 Task: Find connections with filter location Bad Kissingen with filter topic #Careerwith filter profile language English with filter current company TeamViewer with filter school Amravati University with filter industry Credit Intermediation with filter service category Mortgage Lending with filter keywords title Waiter/Waitress
Action: Mouse moved to (512, 64)
Screenshot: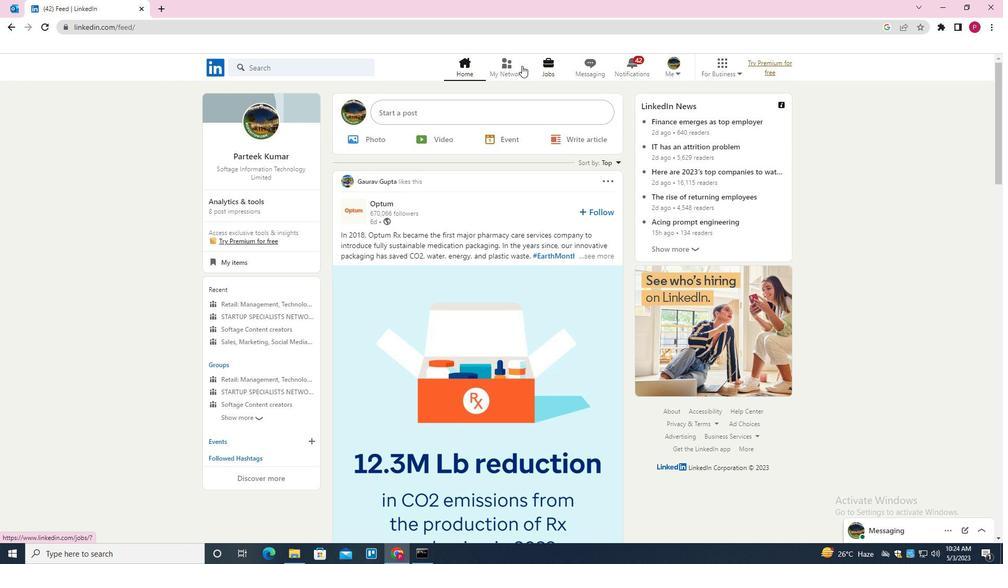 
Action: Mouse pressed left at (512, 64)
Screenshot: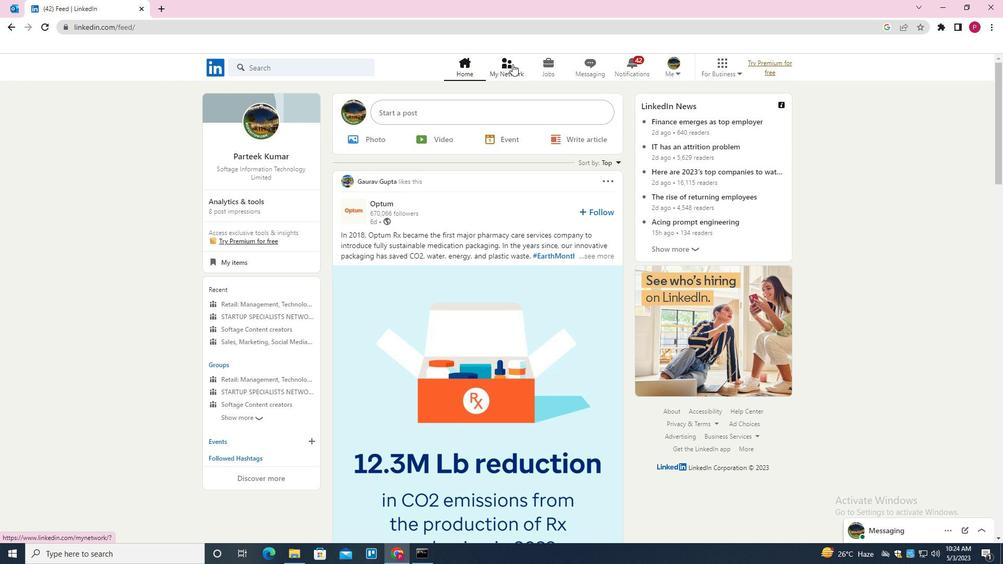 
Action: Mouse moved to (336, 131)
Screenshot: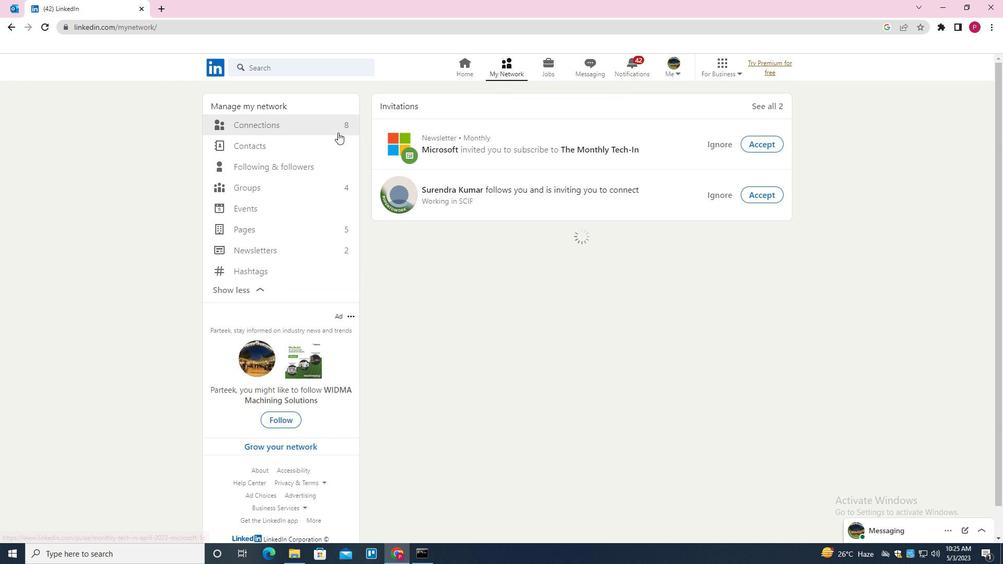 
Action: Mouse pressed left at (336, 131)
Screenshot: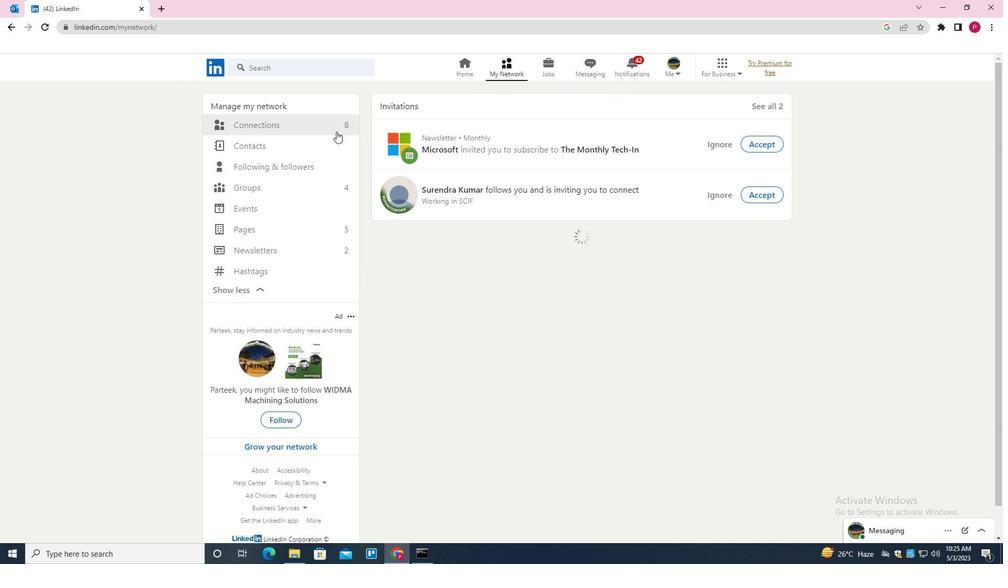 
Action: Mouse moved to (333, 121)
Screenshot: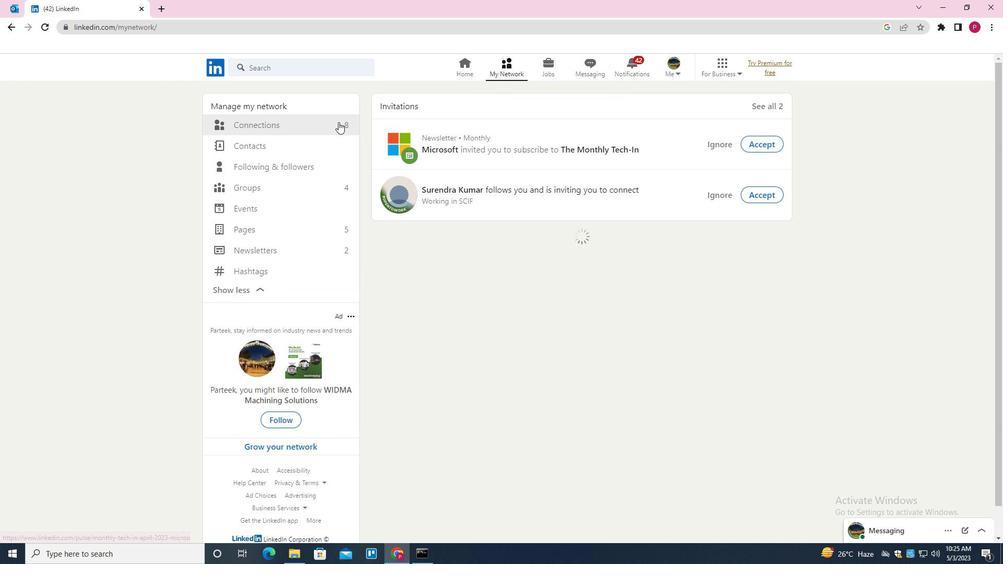 
Action: Mouse pressed left at (333, 121)
Screenshot: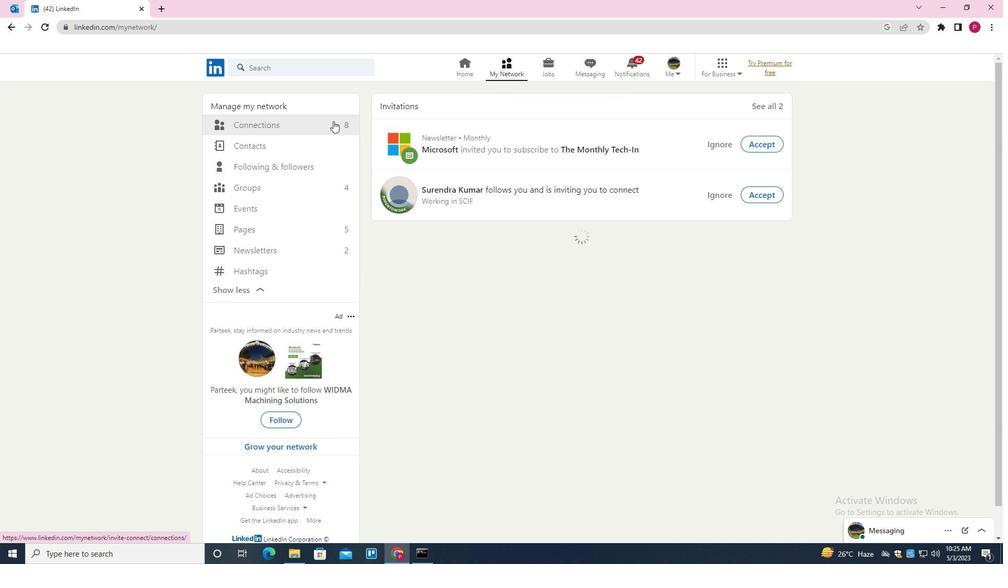 
Action: Mouse pressed left at (333, 121)
Screenshot: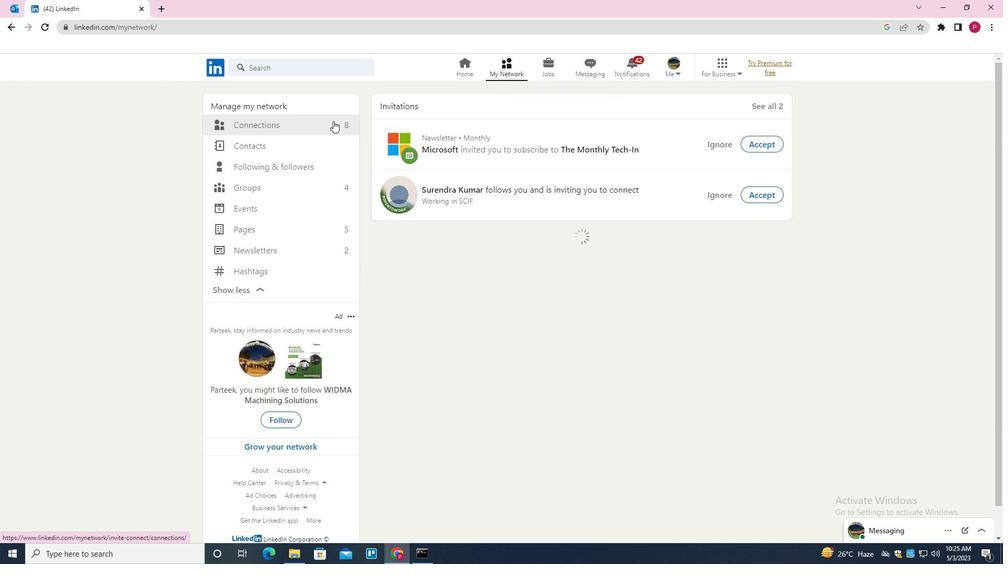 
Action: Mouse moved to (568, 127)
Screenshot: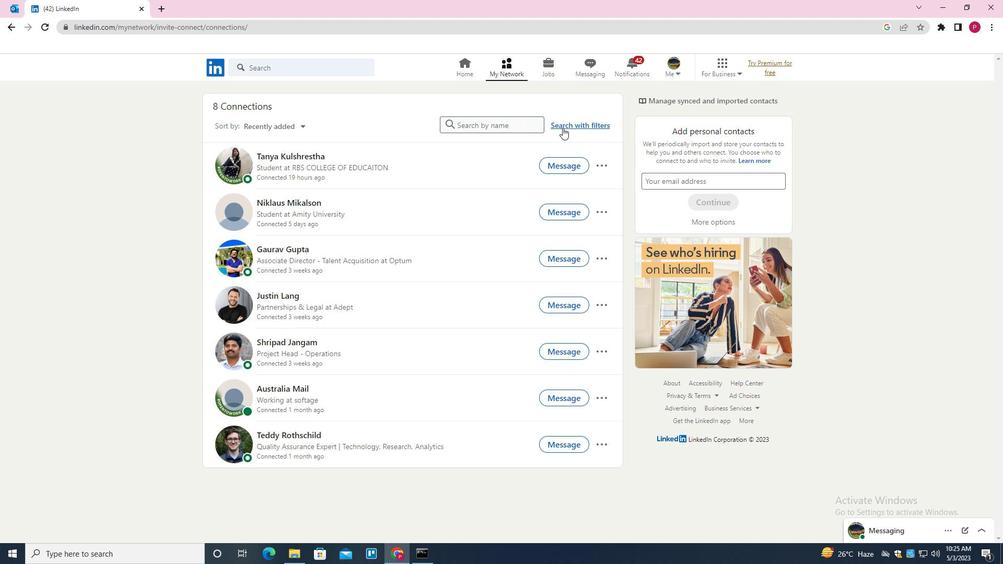 
Action: Mouse pressed left at (568, 127)
Screenshot: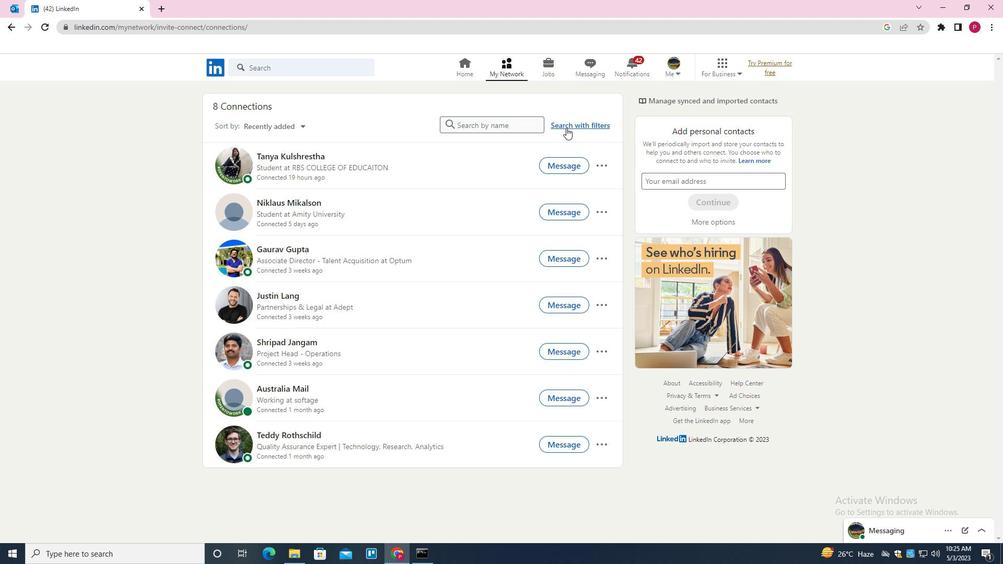 
Action: Mouse moved to (534, 98)
Screenshot: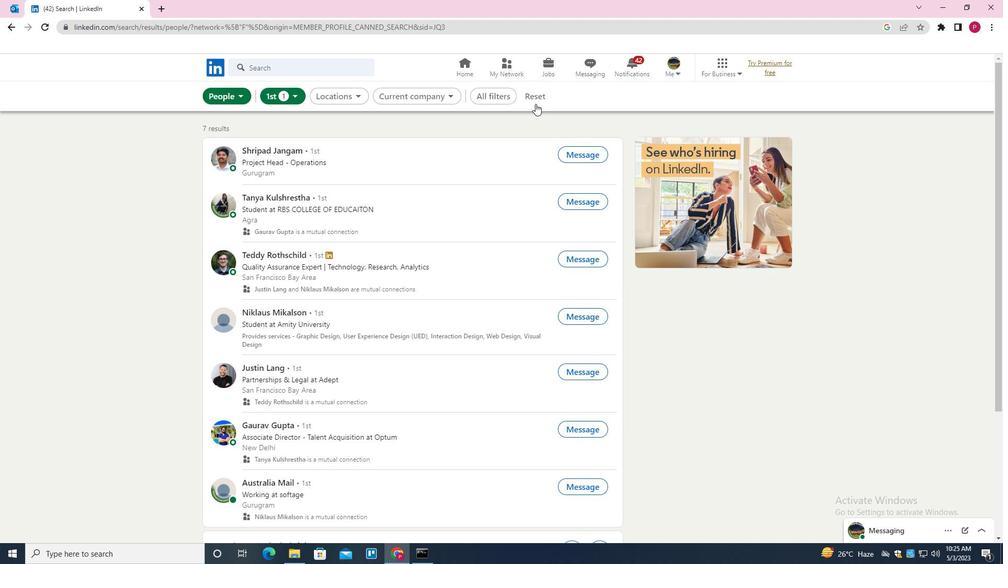 
Action: Mouse pressed left at (534, 98)
Screenshot: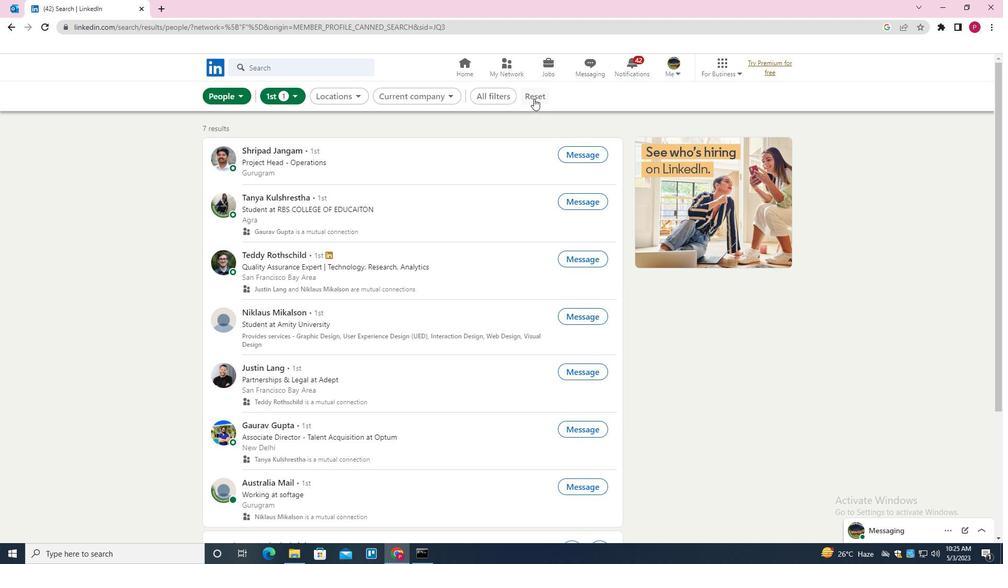 
Action: Mouse moved to (523, 96)
Screenshot: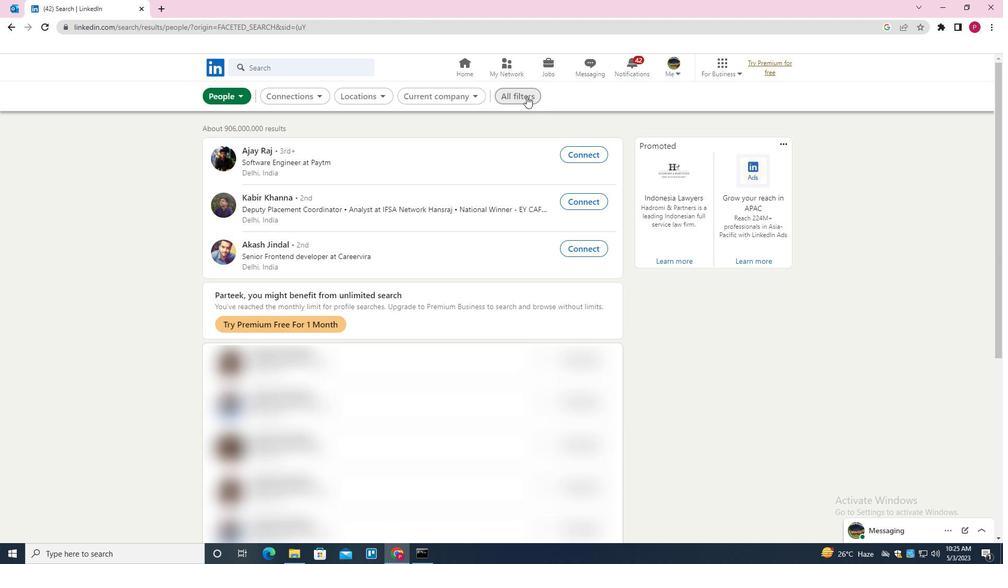 
Action: Mouse pressed left at (523, 96)
Screenshot: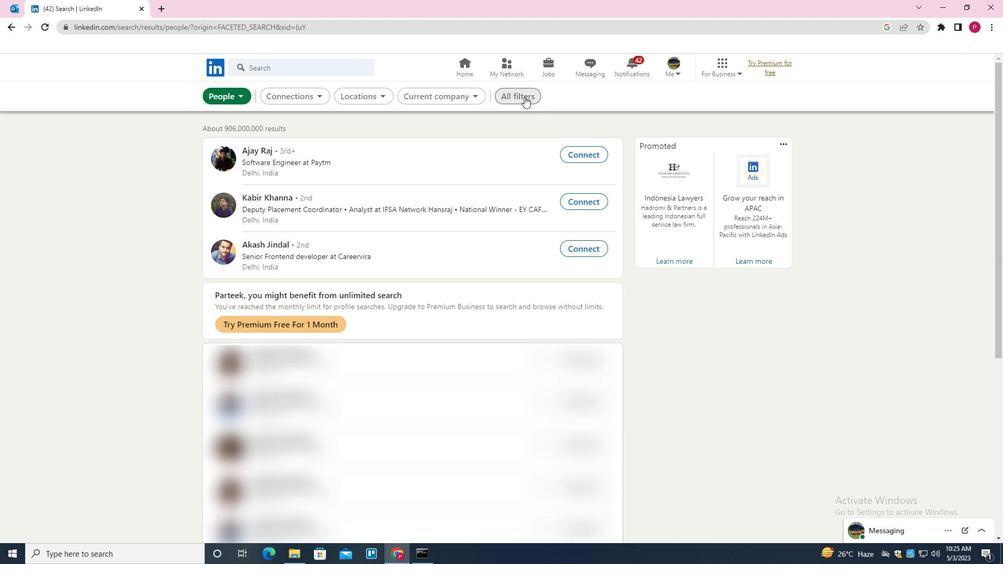 
Action: Mouse moved to (855, 256)
Screenshot: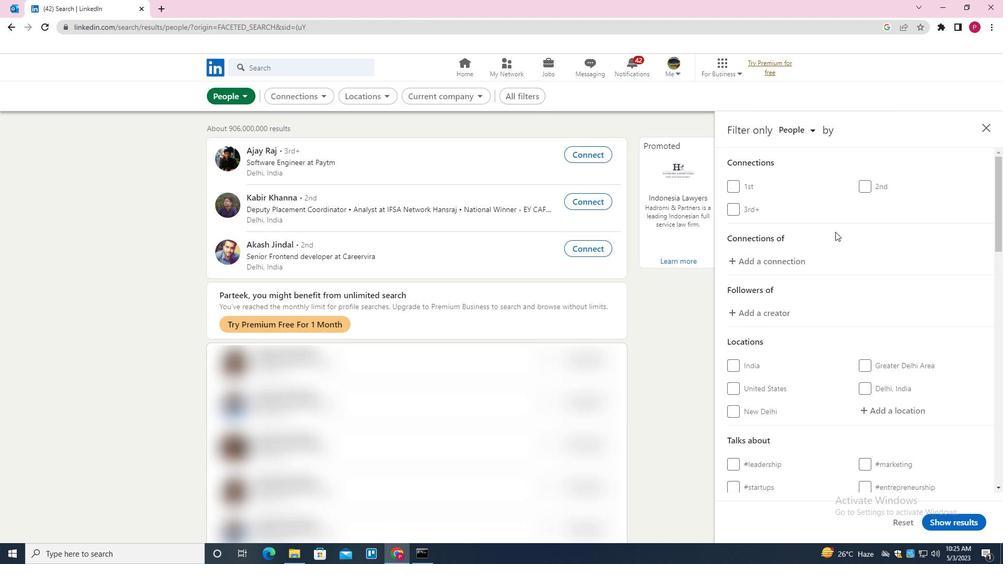 
Action: Mouse scrolled (855, 256) with delta (0, 0)
Screenshot: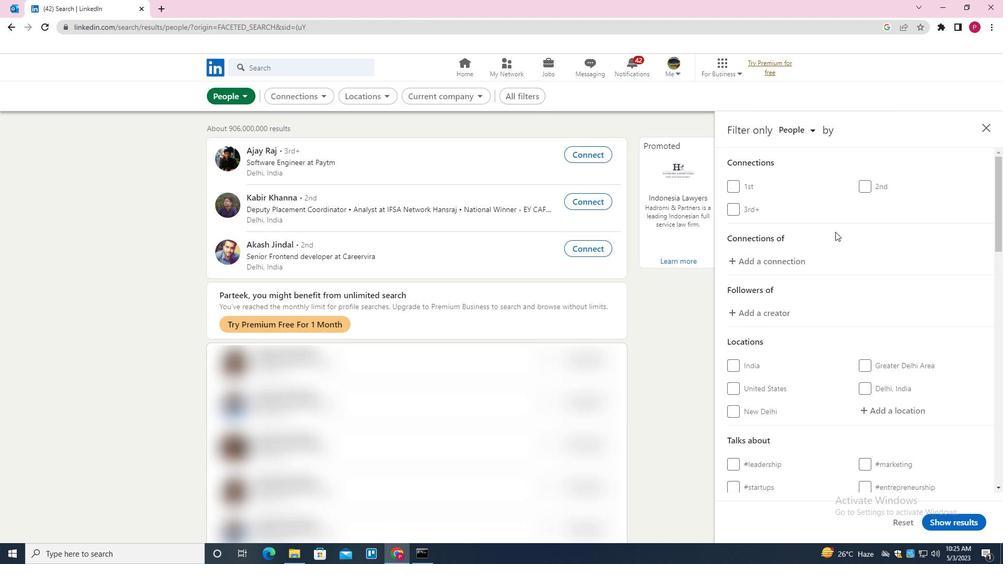 
Action: Mouse moved to (870, 268)
Screenshot: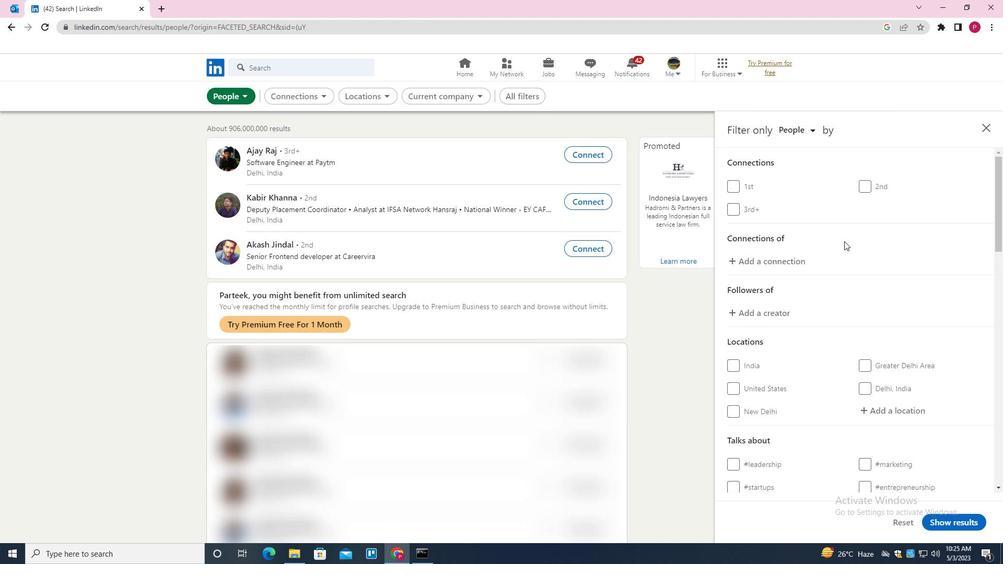 
Action: Mouse scrolled (870, 267) with delta (0, 0)
Screenshot: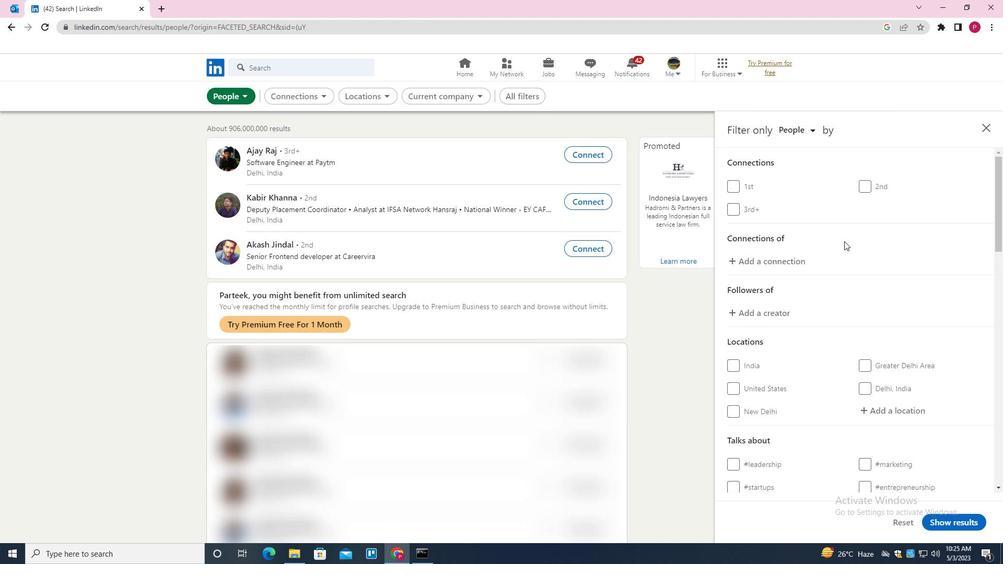 
Action: Mouse moved to (904, 304)
Screenshot: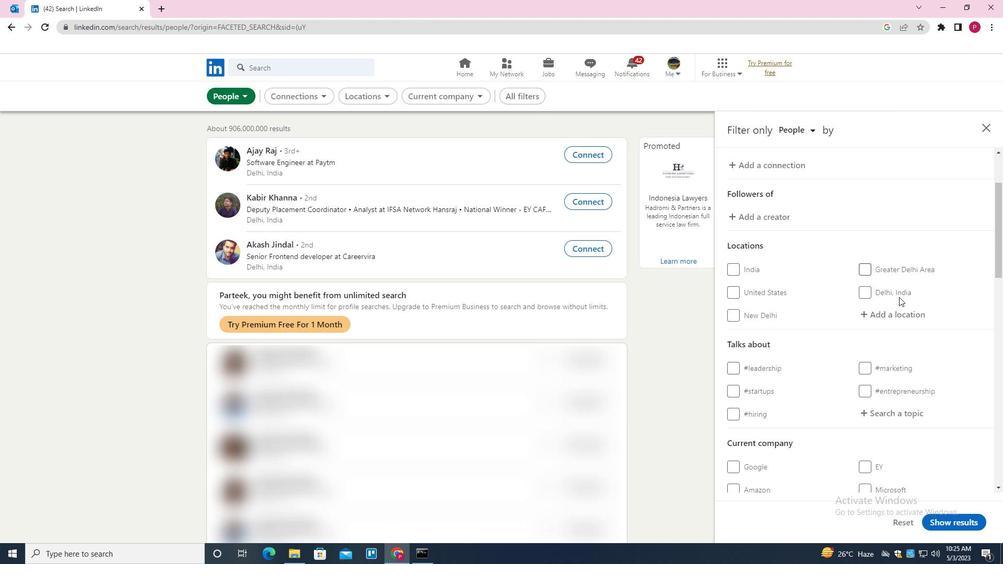 
Action: Mouse pressed left at (904, 304)
Screenshot: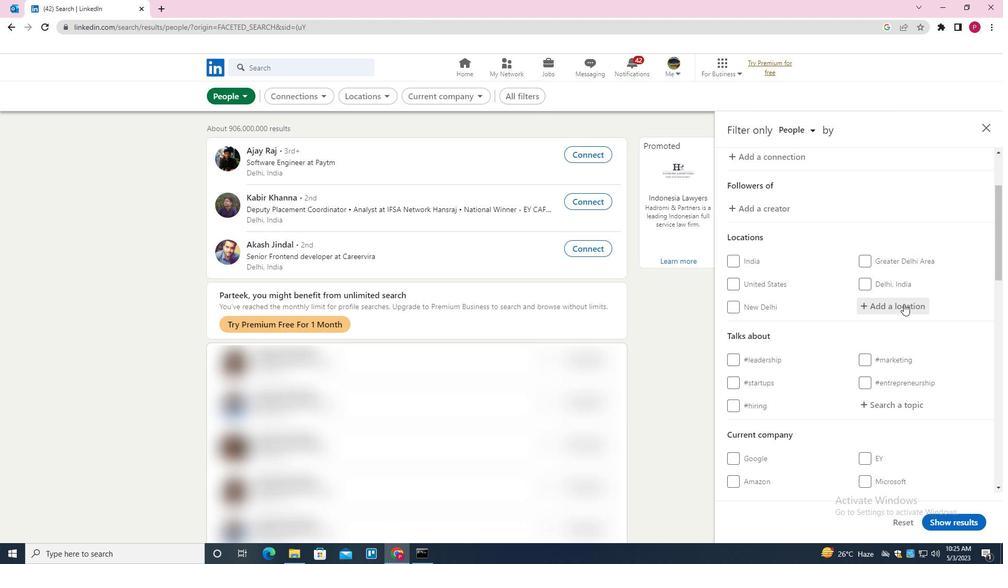 
Action: Key pressed <Key.shift>BAD<Key.space><Key.shift>KISSINGEN<Key.down><Key.enter>
Screenshot: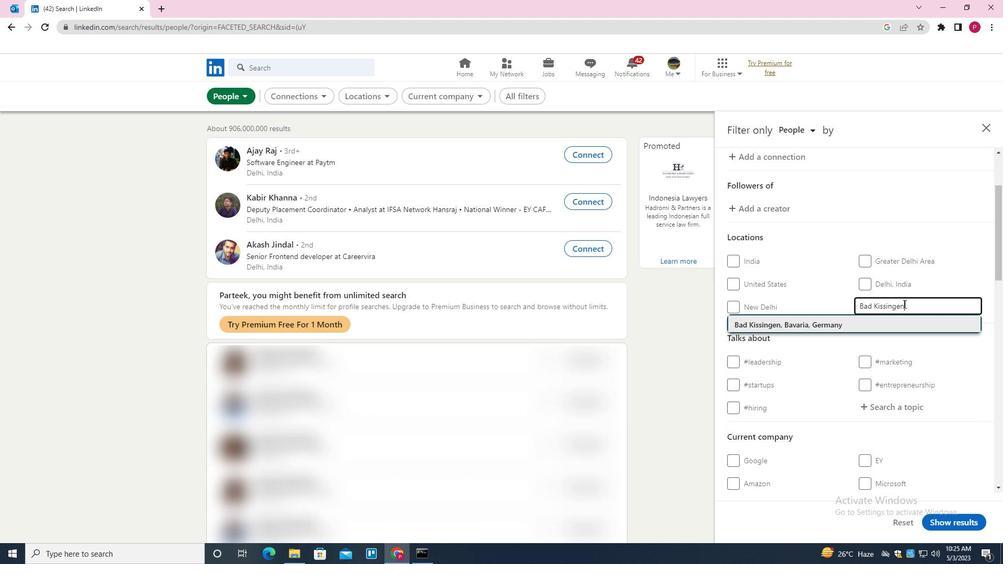
Action: Mouse moved to (901, 308)
Screenshot: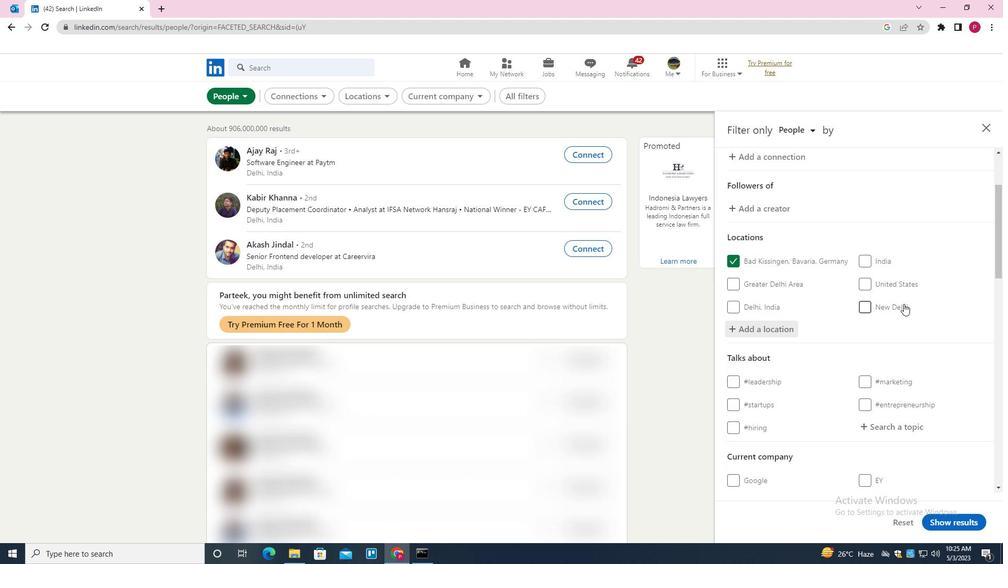 
Action: Mouse scrolled (901, 307) with delta (0, 0)
Screenshot: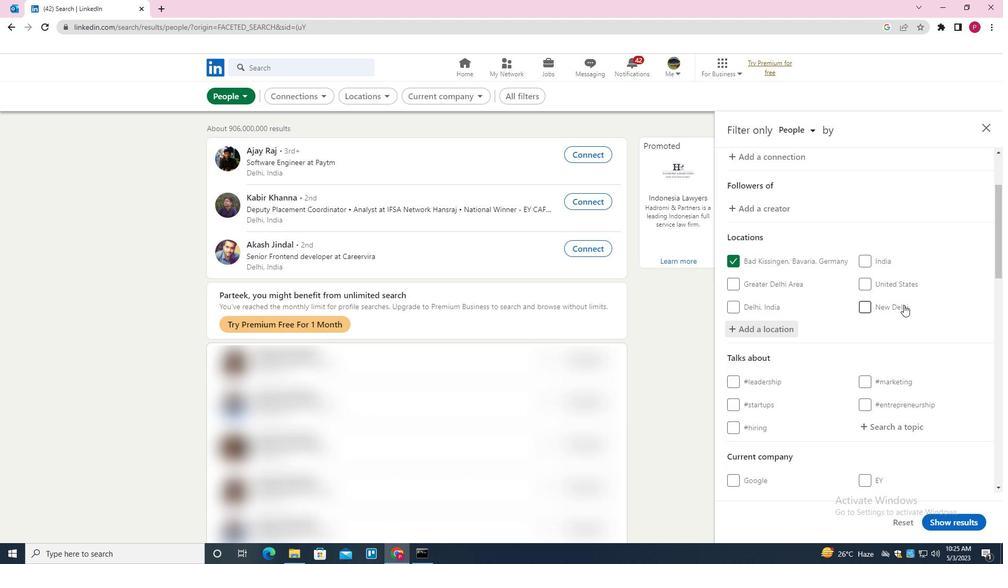 
Action: Mouse moved to (901, 308)
Screenshot: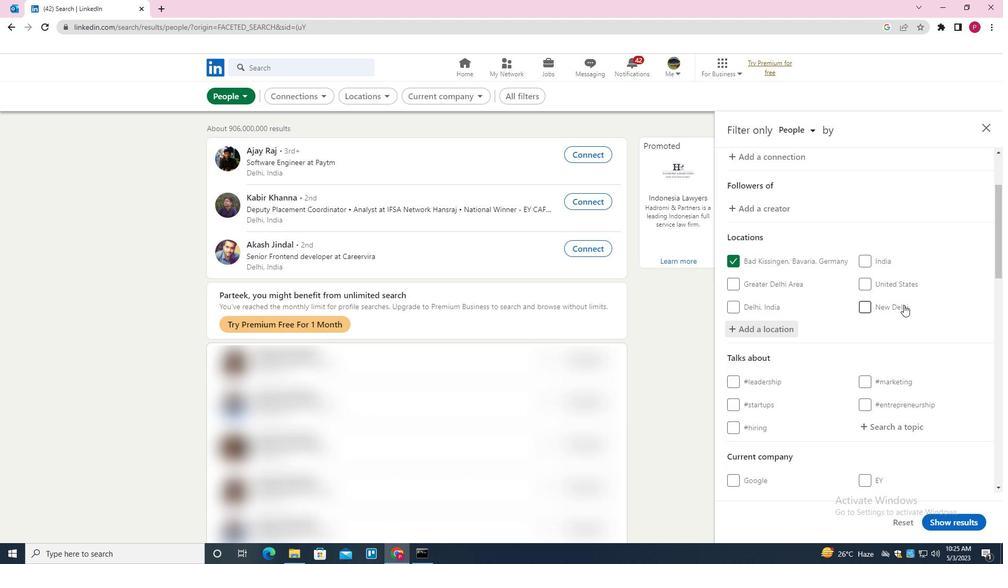 
Action: Mouse scrolled (901, 307) with delta (0, 0)
Screenshot: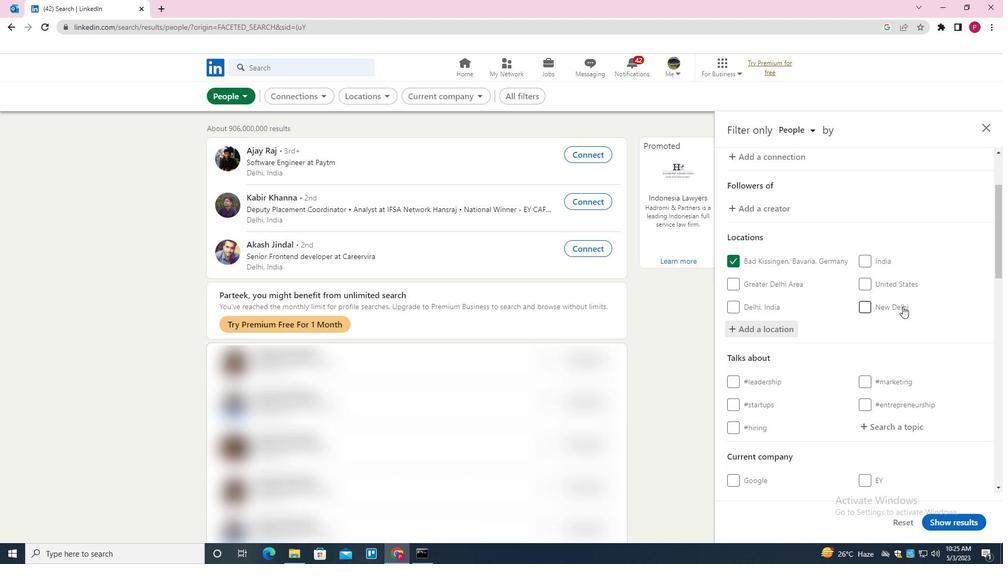 
Action: Mouse moved to (900, 313)
Screenshot: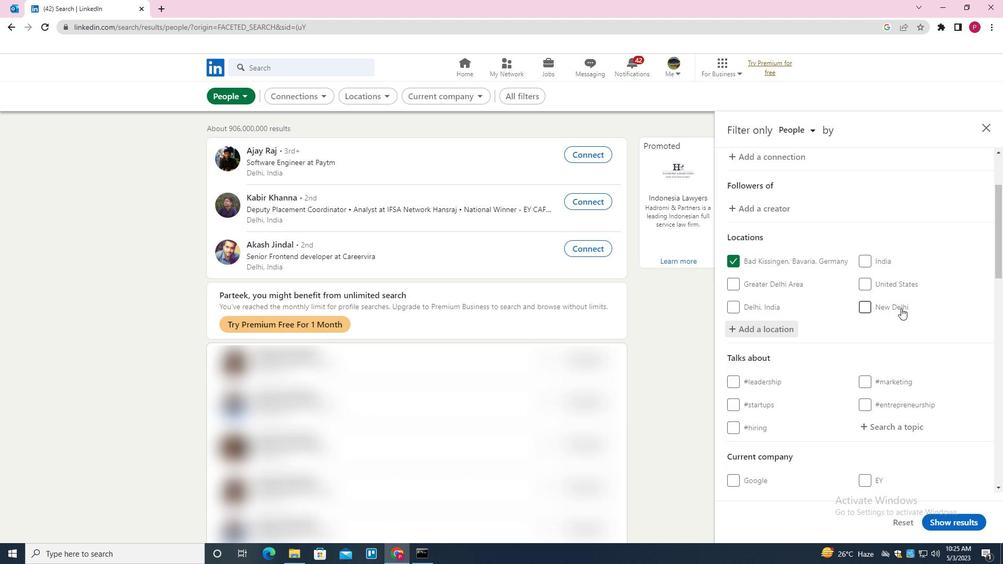 
Action: Mouse scrolled (900, 313) with delta (0, 0)
Screenshot: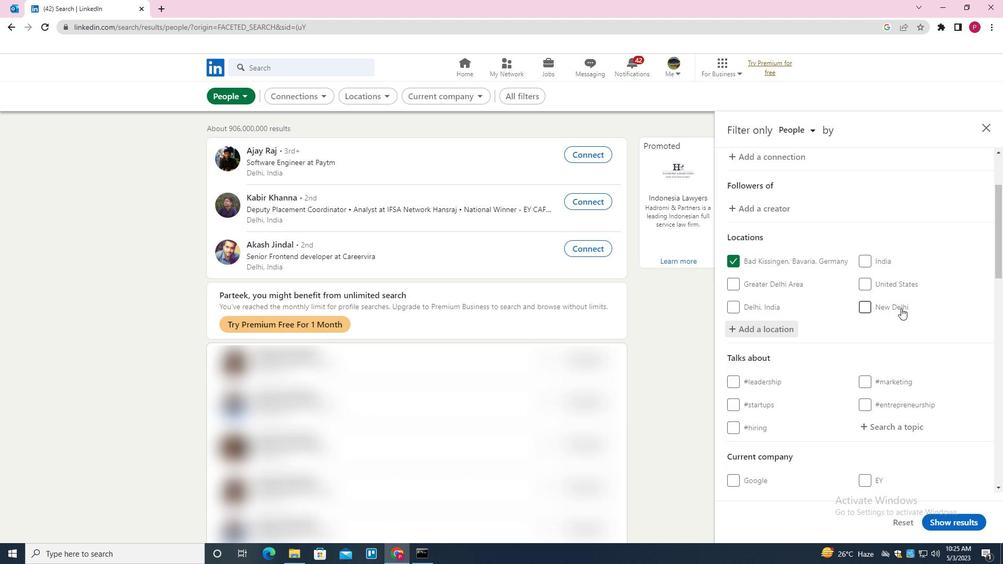 
Action: Mouse moved to (897, 270)
Screenshot: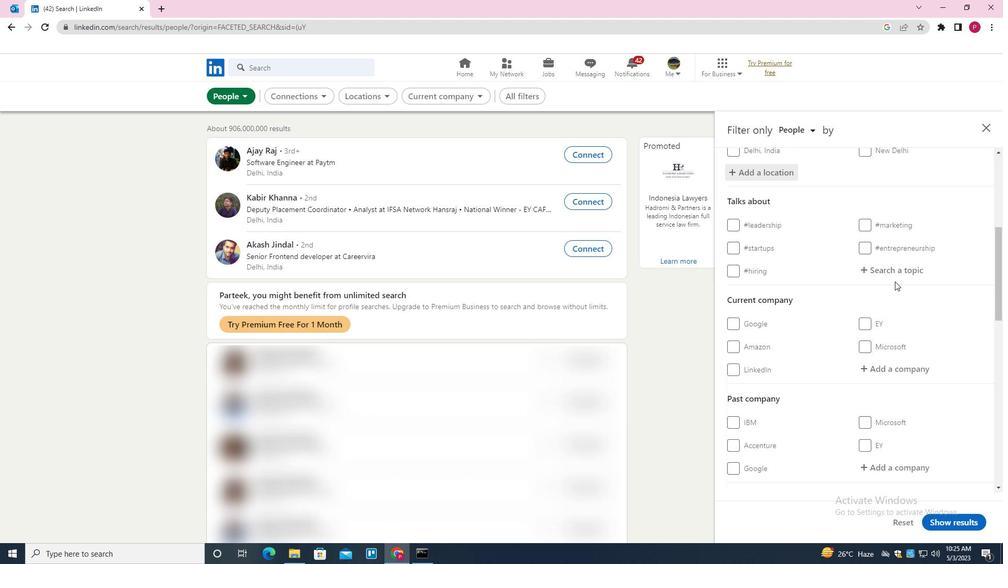 
Action: Mouse pressed left at (897, 270)
Screenshot: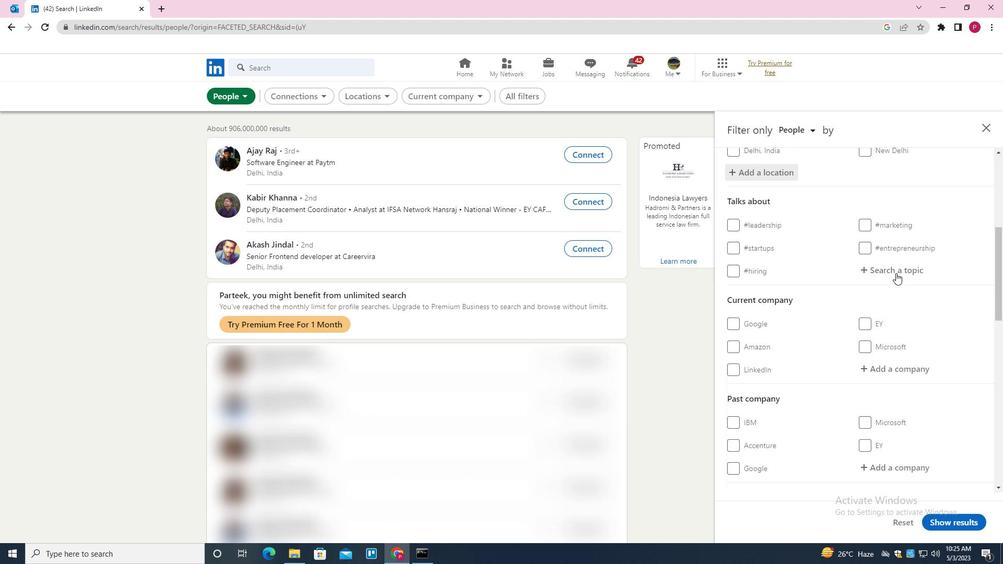 
Action: Key pressed <Key.shift>CAREER<Key.down><Key.enter>
Screenshot: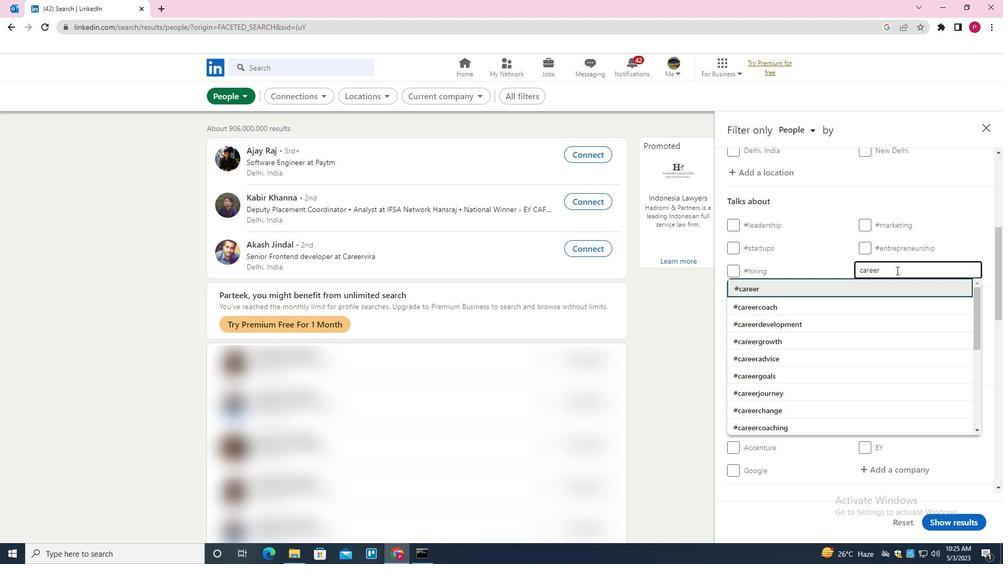 
Action: Mouse moved to (861, 281)
Screenshot: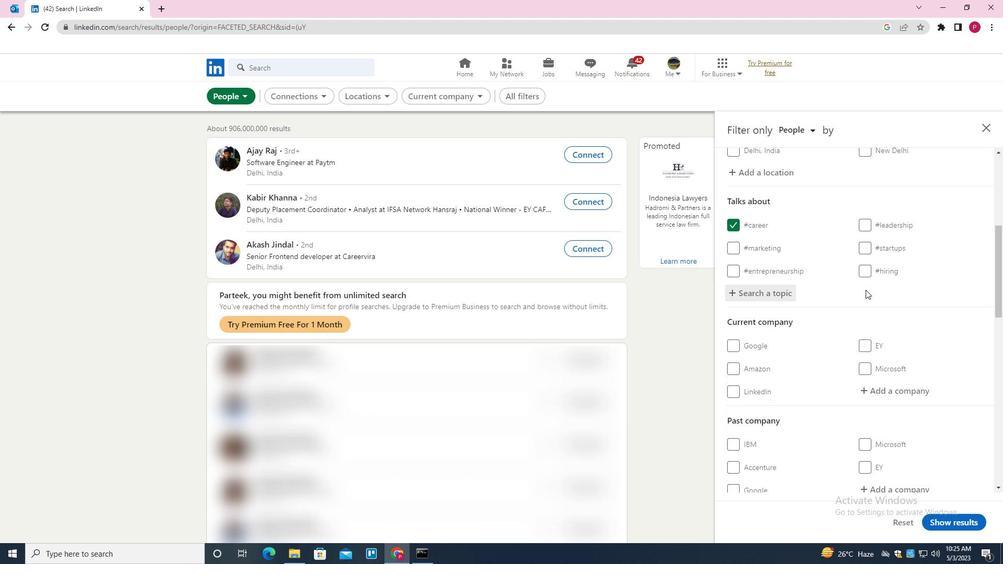
Action: Mouse scrolled (861, 281) with delta (0, 0)
Screenshot: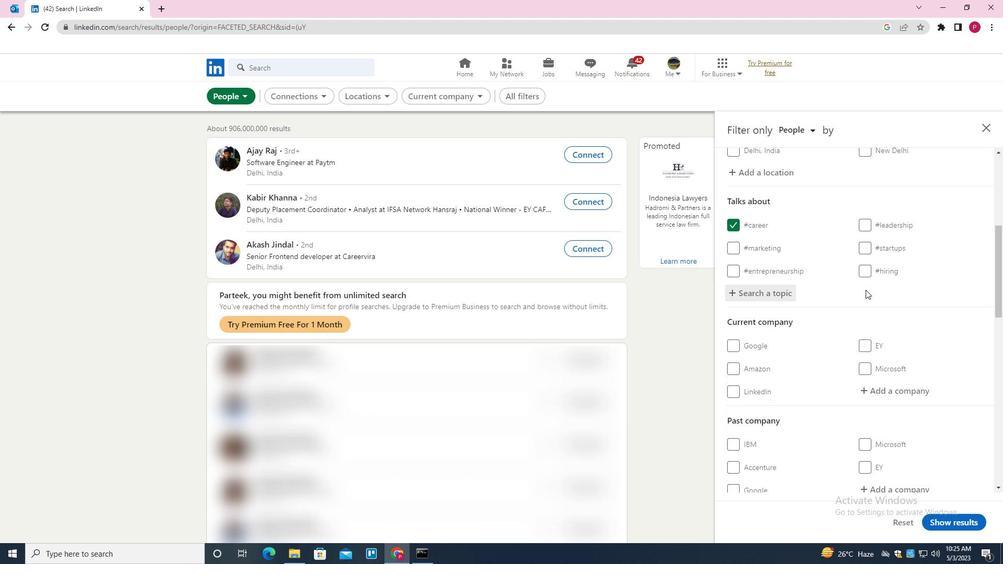 
Action: Mouse moved to (858, 276)
Screenshot: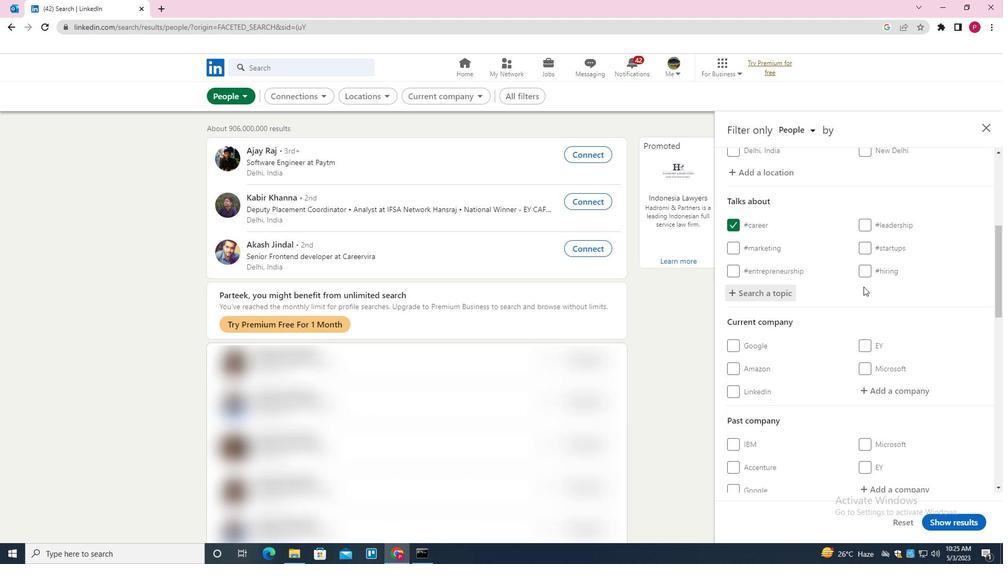 
Action: Mouse scrolled (858, 276) with delta (0, 0)
Screenshot: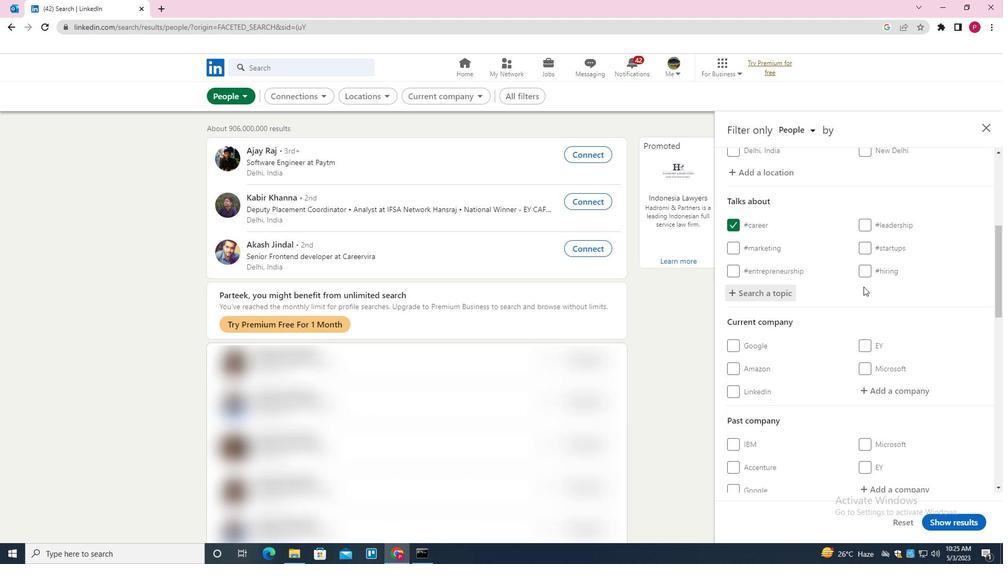 
Action: Mouse moved to (857, 276)
Screenshot: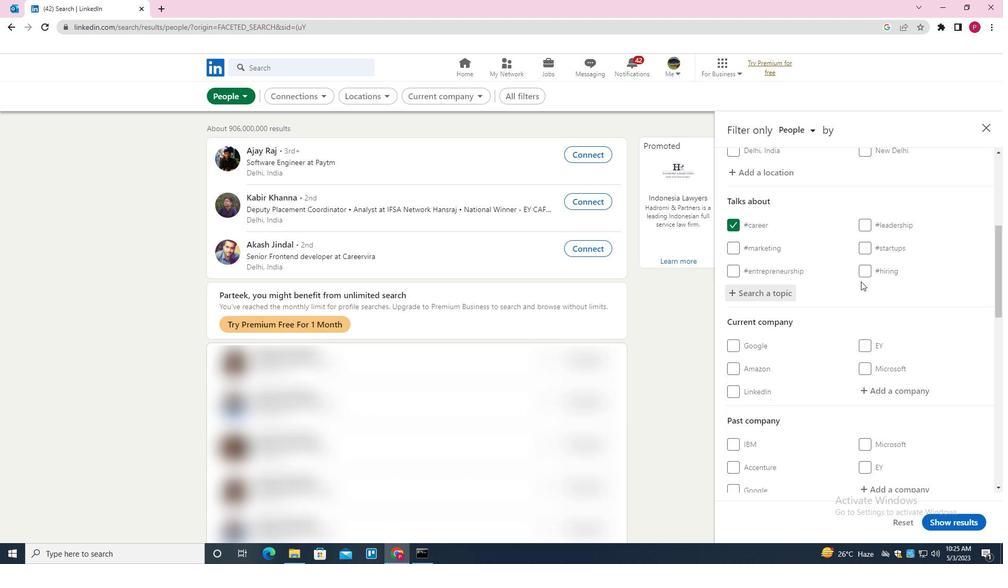 
Action: Mouse scrolled (857, 275) with delta (0, 0)
Screenshot: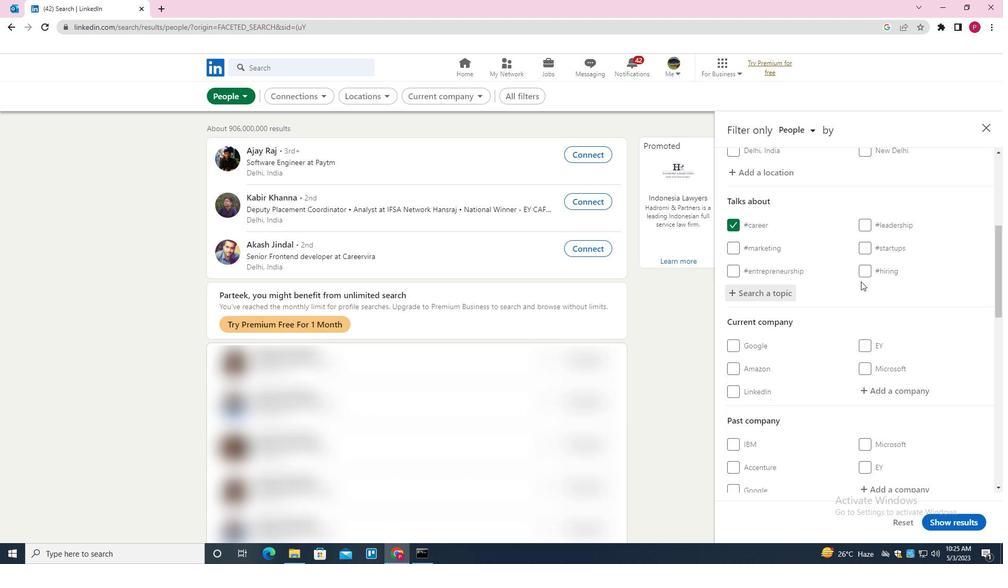 
Action: Mouse moved to (857, 275)
Screenshot: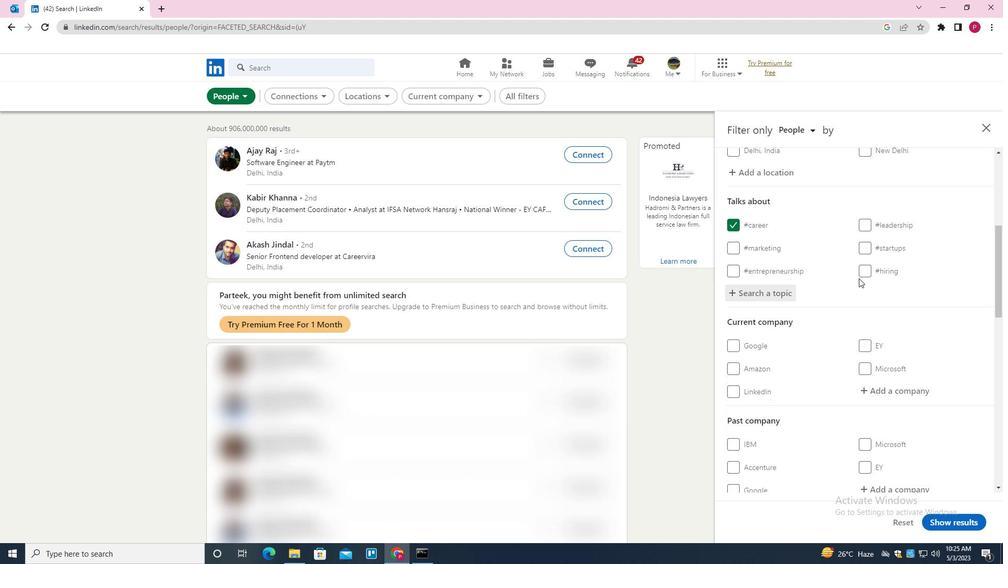 
Action: Mouse scrolled (857, 274) with delta (0, 0)
Screenshot: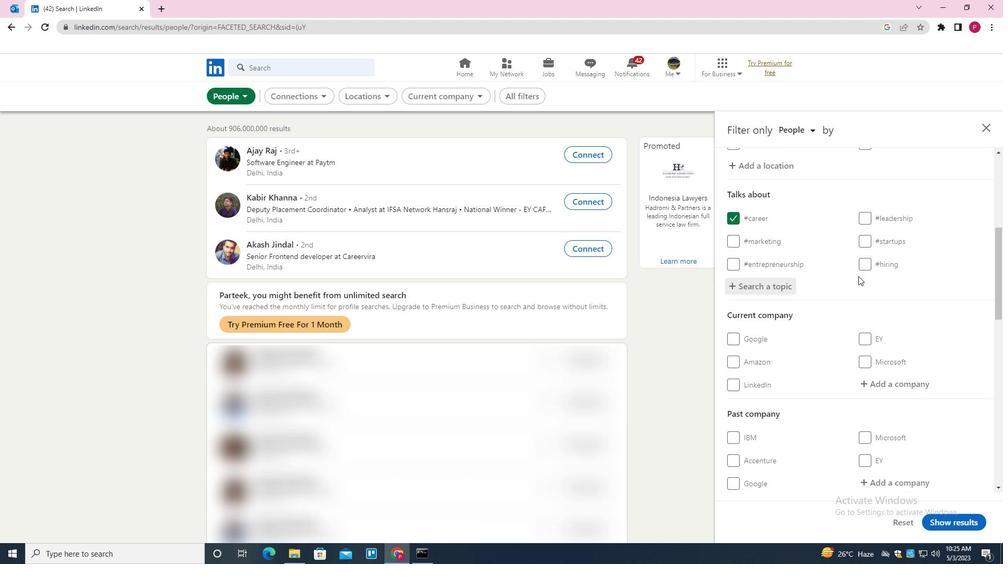 
Action: Mouse scrolled (857, 274) with delta (0, 0)
Screenshot: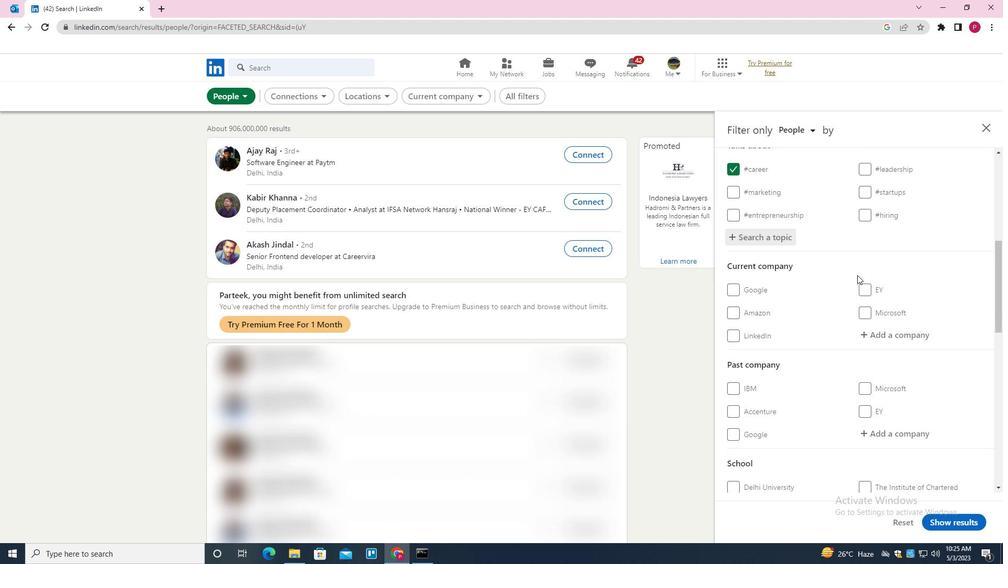 
Action: Mouse moved to (874, 291)
Screenshot: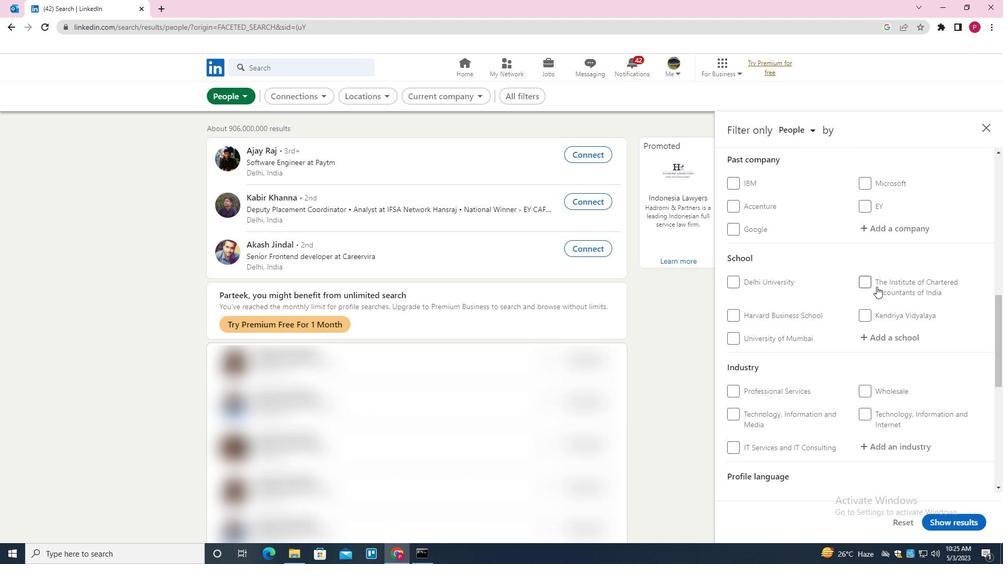 
Action: Mouse scrolled (874, 290) with delta (0, 0)
Screenshot: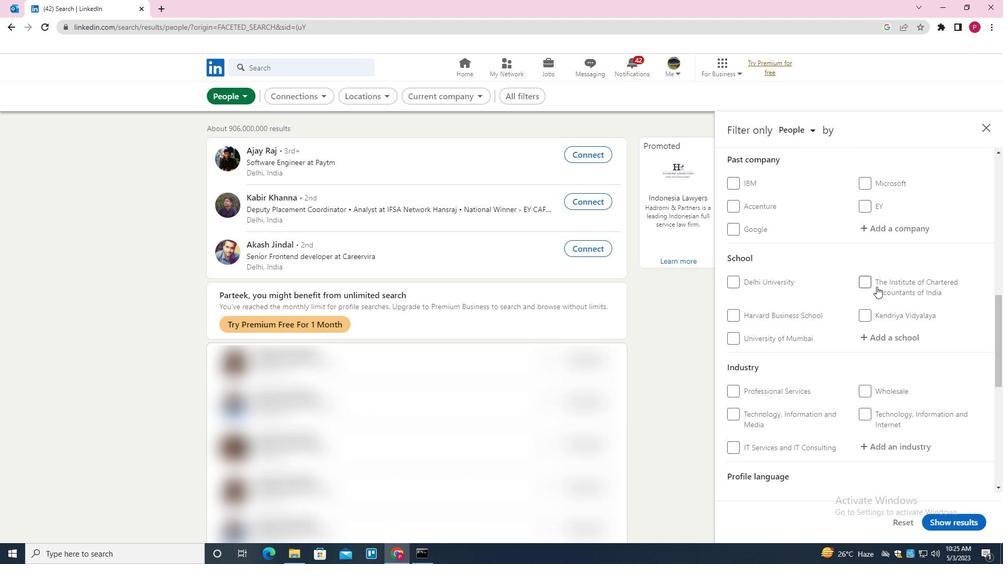 
Action: Mouse moved to (865, 292)
Screenshot: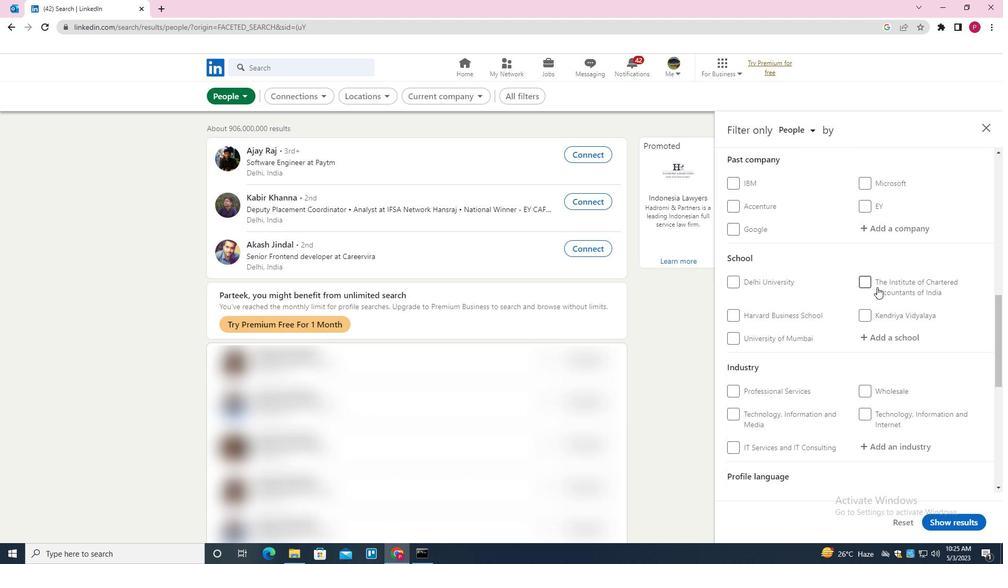 
Action: Mouse scrolled (865, 291) with delta (0, 0)
Screenshot: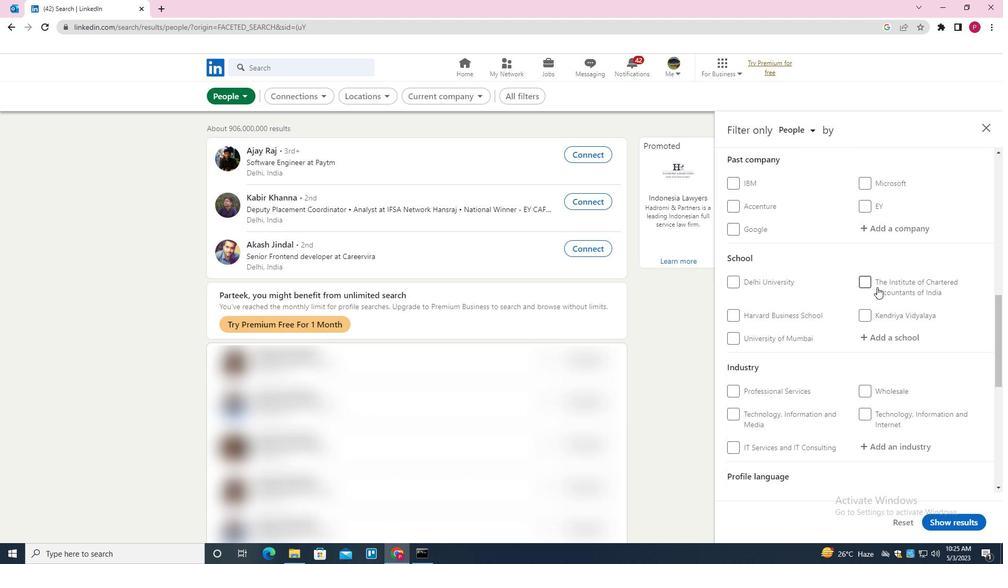 
Action: Mouse moved to (861, 292)
Screenshot: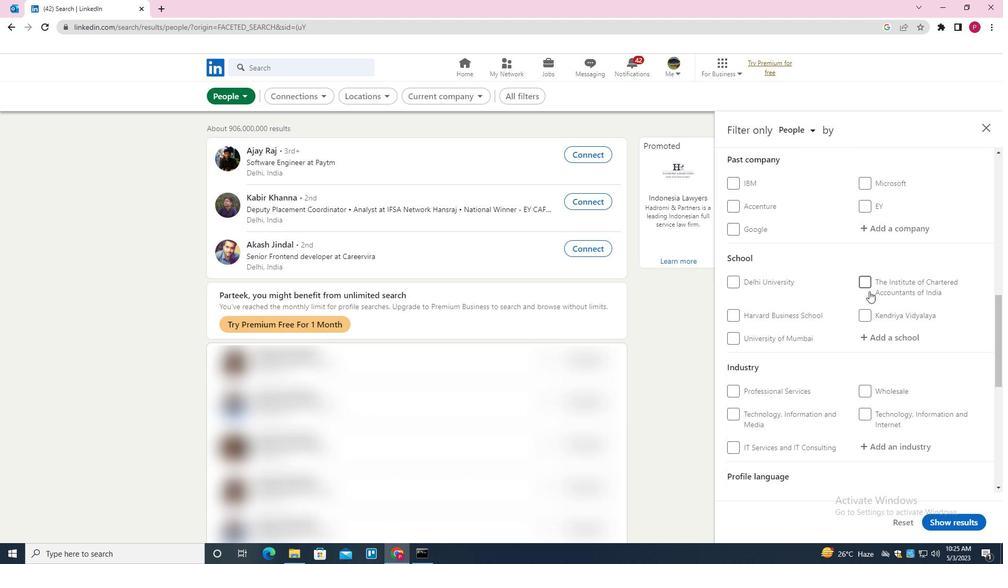 
Action: Mouse scrolled (861, 291) with delta (0, 0)
Screenshot: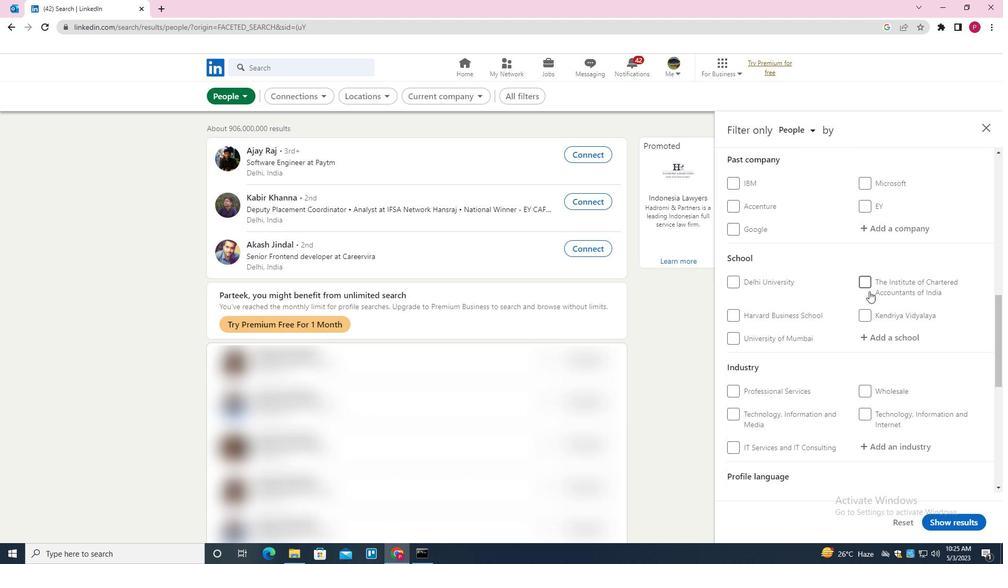 
Action: Mouse moved to (858, 292)
Screenshot: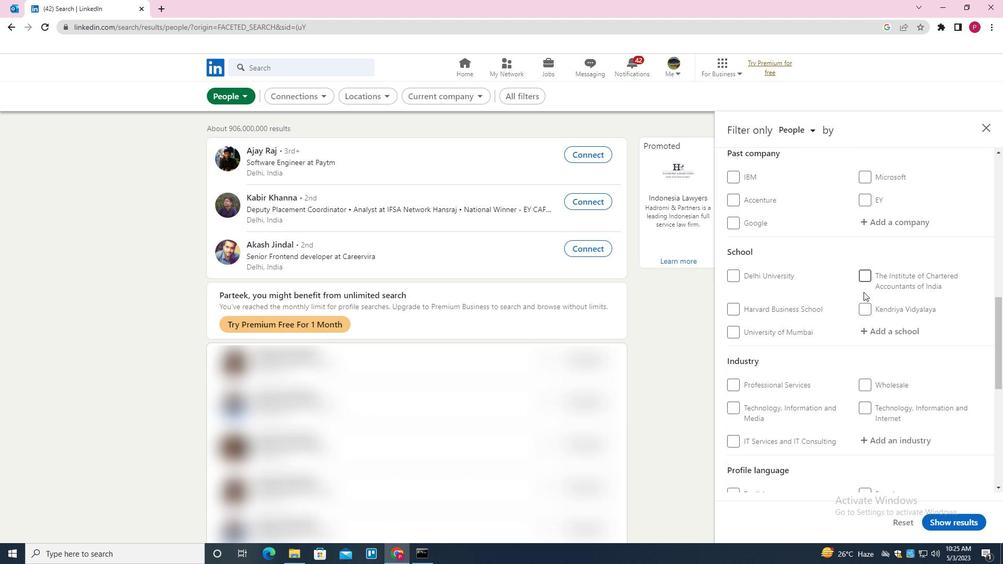 
Action: Mouse scrolled (858, 291) with delta (0, 0)
Screenshot: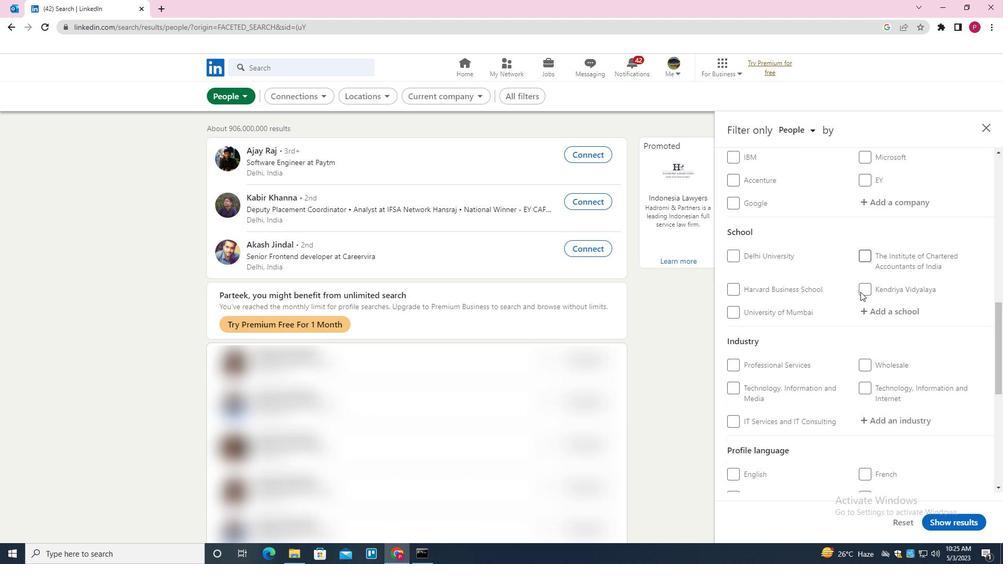
Action: Mouse moved to (761, 290)
Screenshot: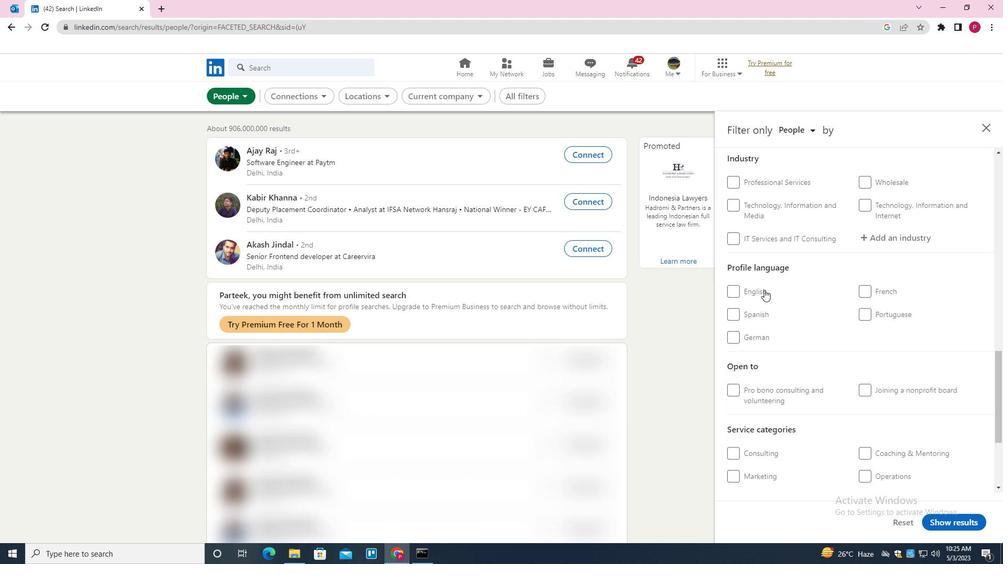 
Action: Mouse pressed left at (761, 290)
Screenshot: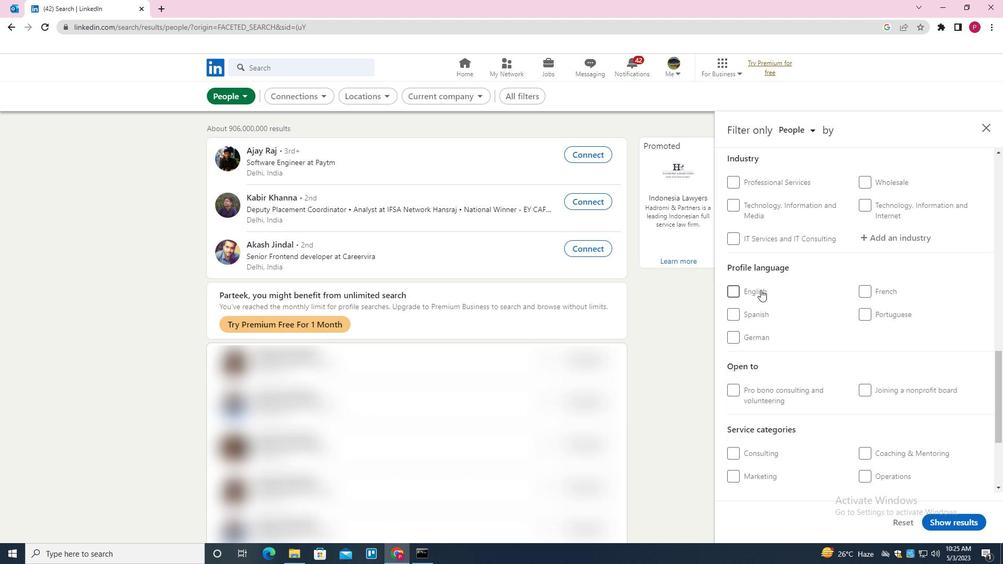 
Action: Mouse moved to (824, 314)
Screenshot: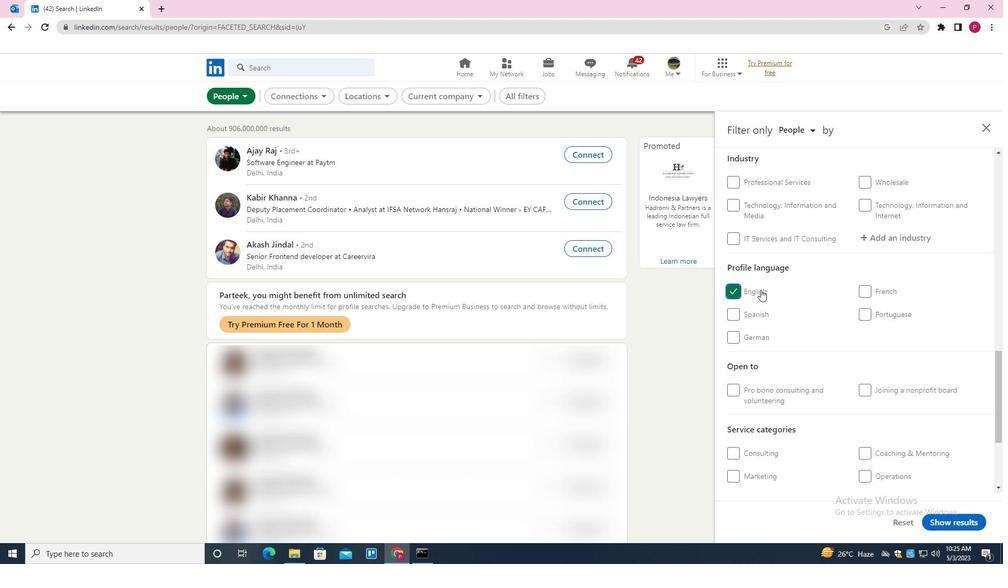 
Action: Mouse scrolled (824, 315) with delta (0, 0)
Screenshot: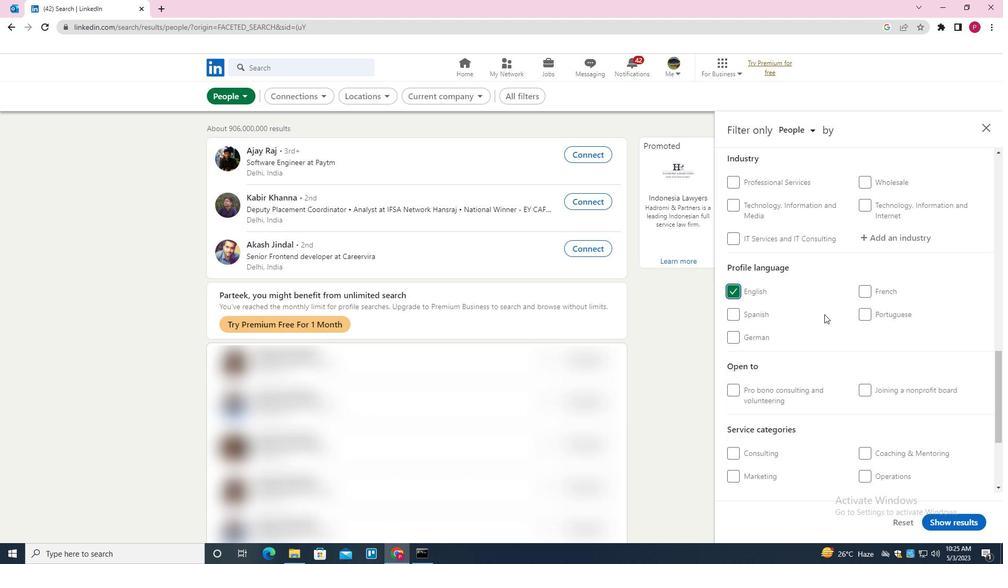 
Action: Mouse scrolled (824, 315) with delta (0, 0)
Screenshot: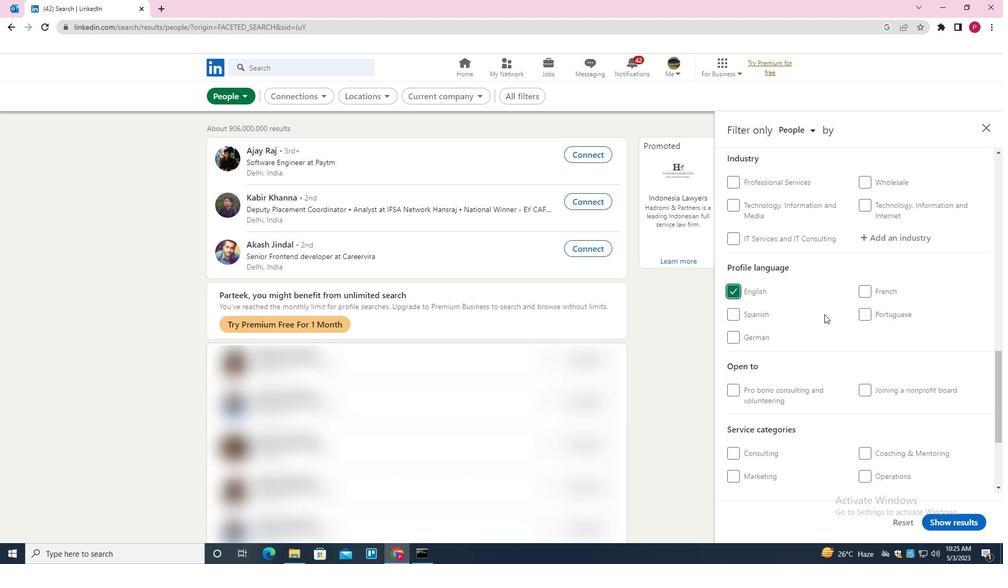 
Action: Mouse scrolled (824, 315) with delta (0, 0)
Screenshot: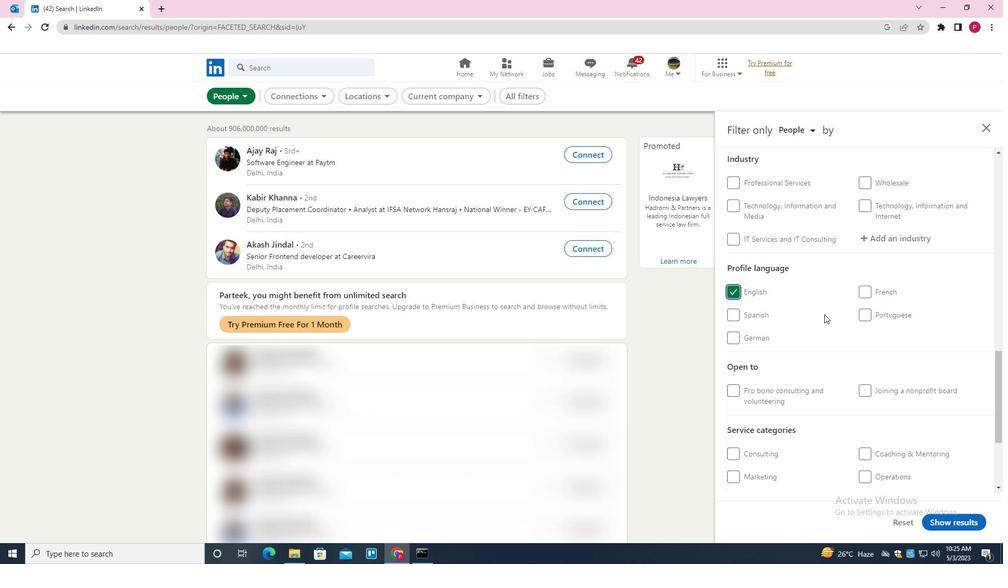 
Action: Mouse scrolled (824, 315) with delta (0, 0)
Screenshot: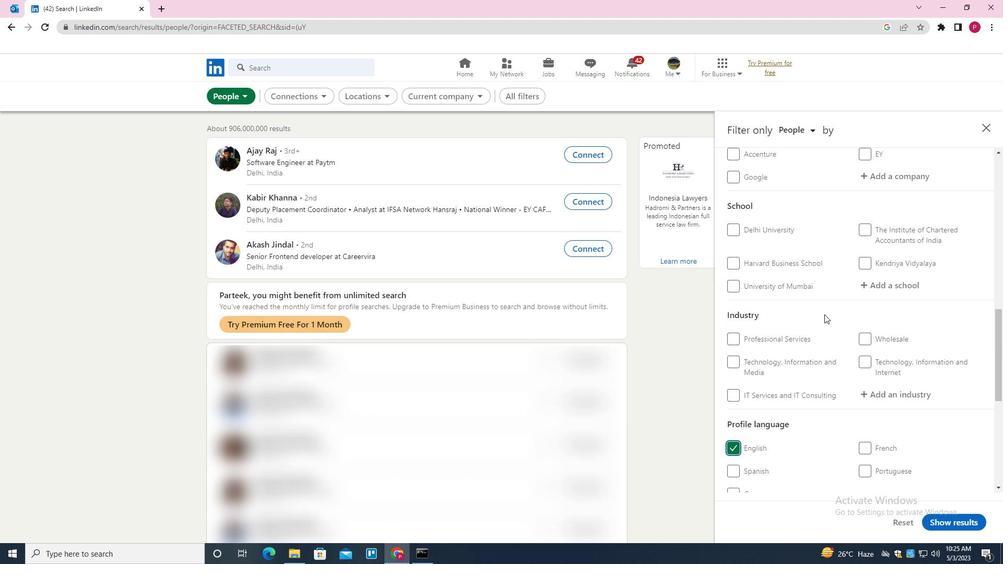 
Action: Mouse scrolled (824, 315) with delta (0, 0)
Screenshot: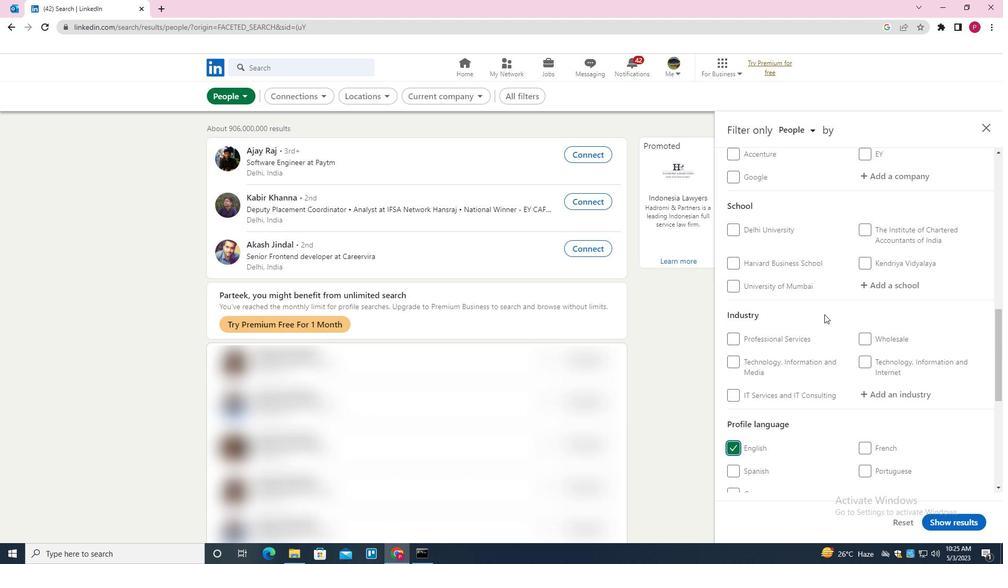 
Action: Mouse scrolled (824, 315) with delta (0, 0)
Screenshot: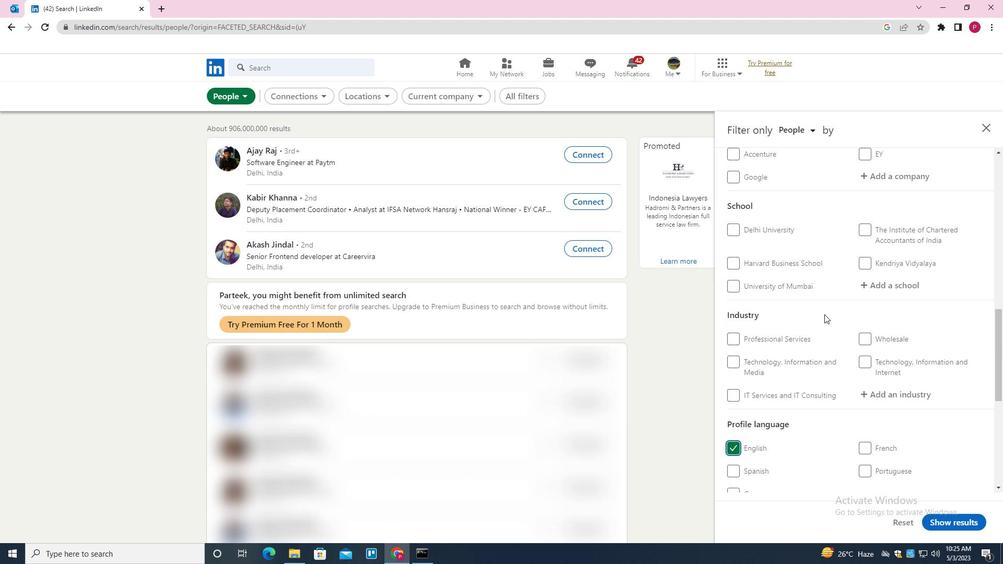 
Action: Mouse moved to (891, 237)
Screenshot: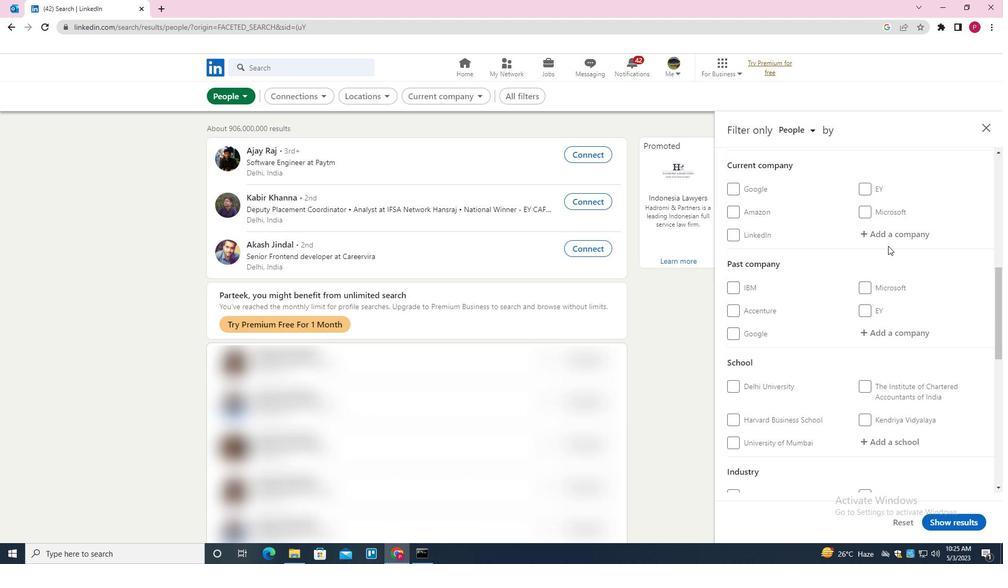 
Action: Mouse pressed left at (891, 237)
Screenshot: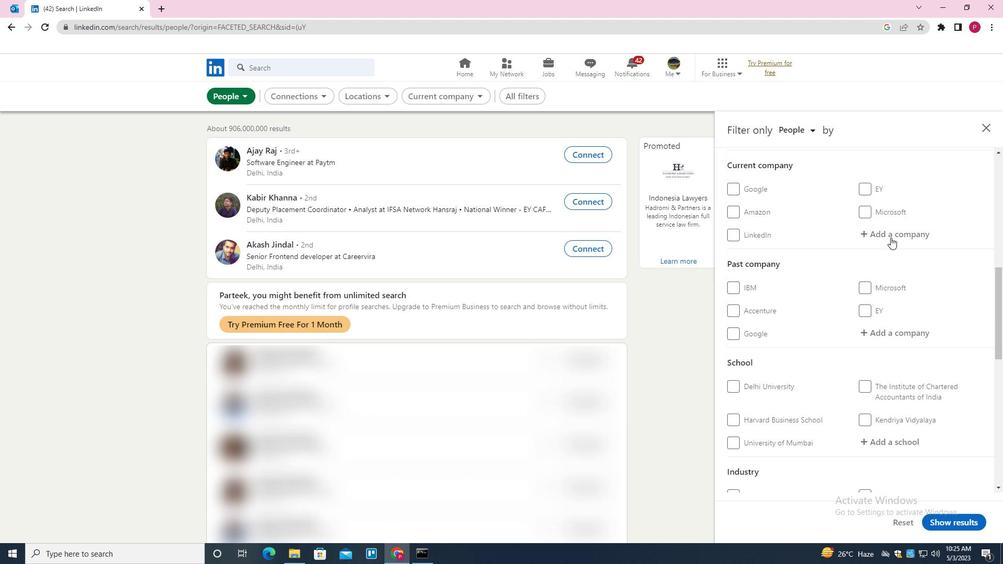 
Action: Key pressed <Key.shift><Key.shift><Key.shift>TEAM<Key.shift>VIEWER<Key.down><Key.enter>
Screenshot: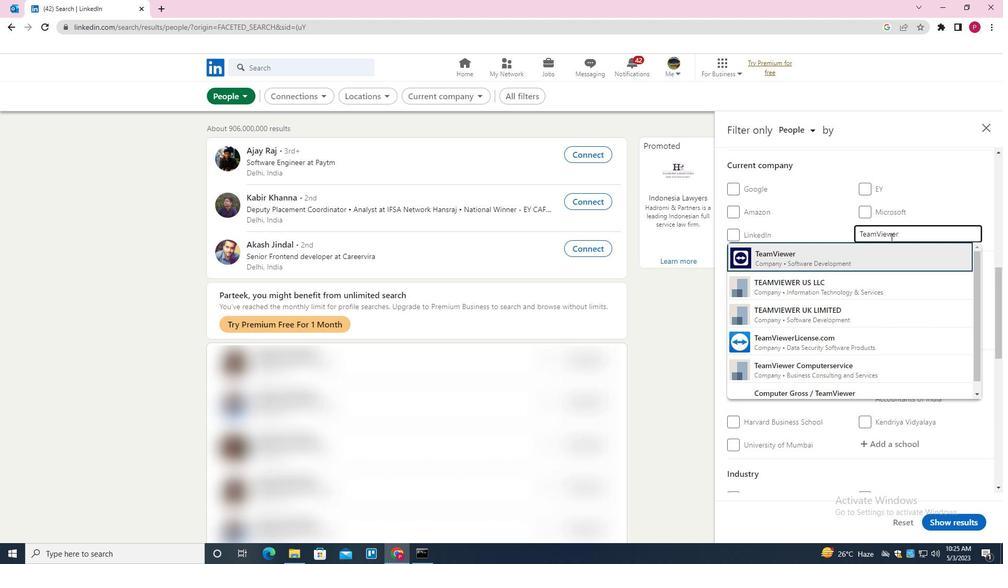 
Action: Mouse moved to (848, 269)
Screenshot: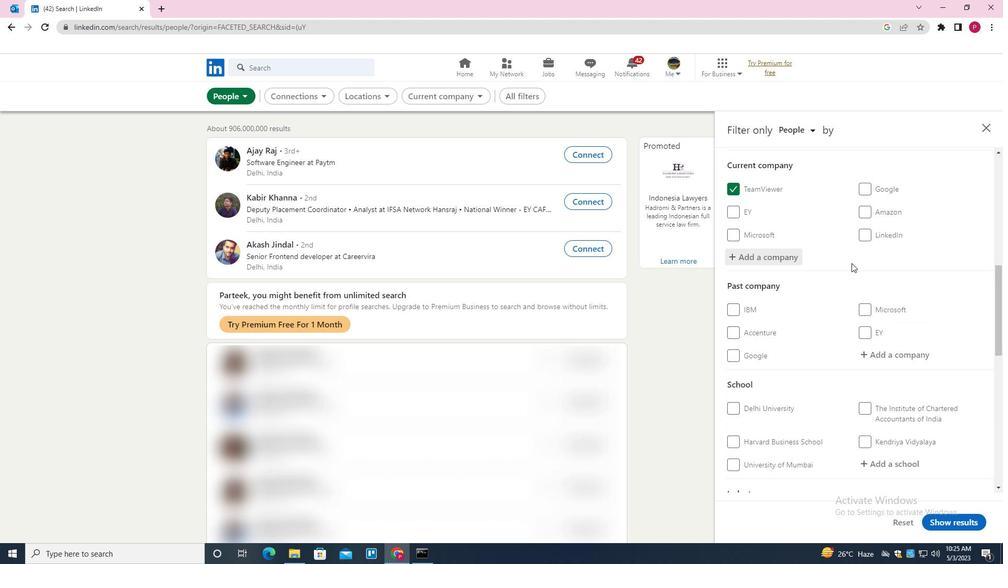
Action: Mouse scrolled (848, 268) with delta (0, 0)
Screenshot: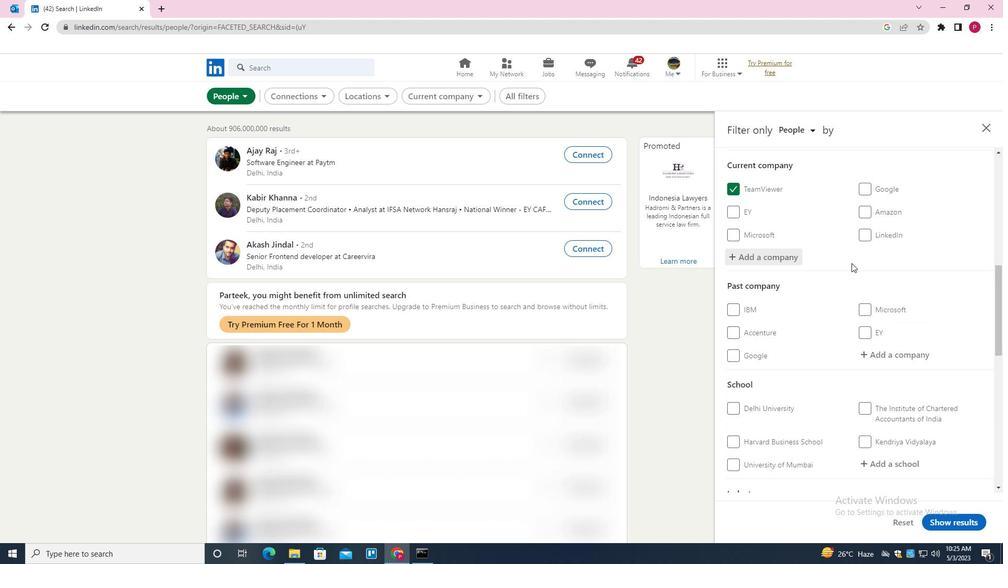 
Action: Mouse moved to (847, 271)
Screenshot: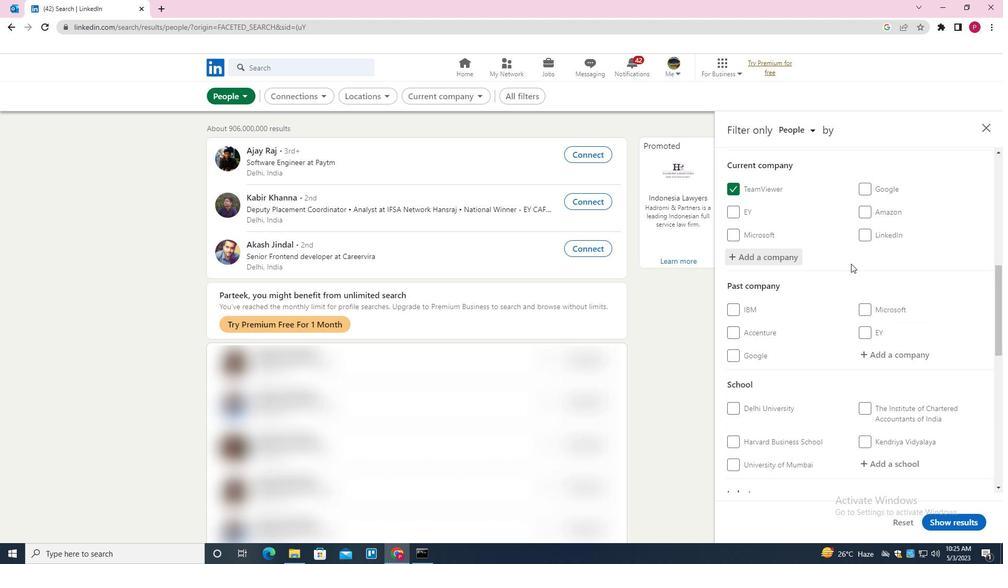 
Action: Mouse scrolled (847, 271) with delta (0, 0)
Screenshot: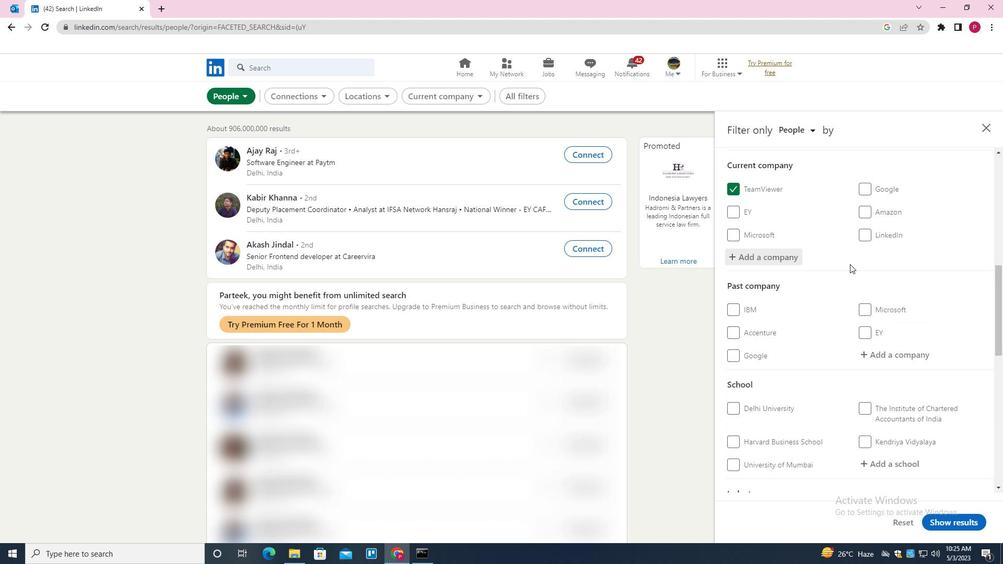 
Action: Mouse moved to (846, 272)
Screenshot: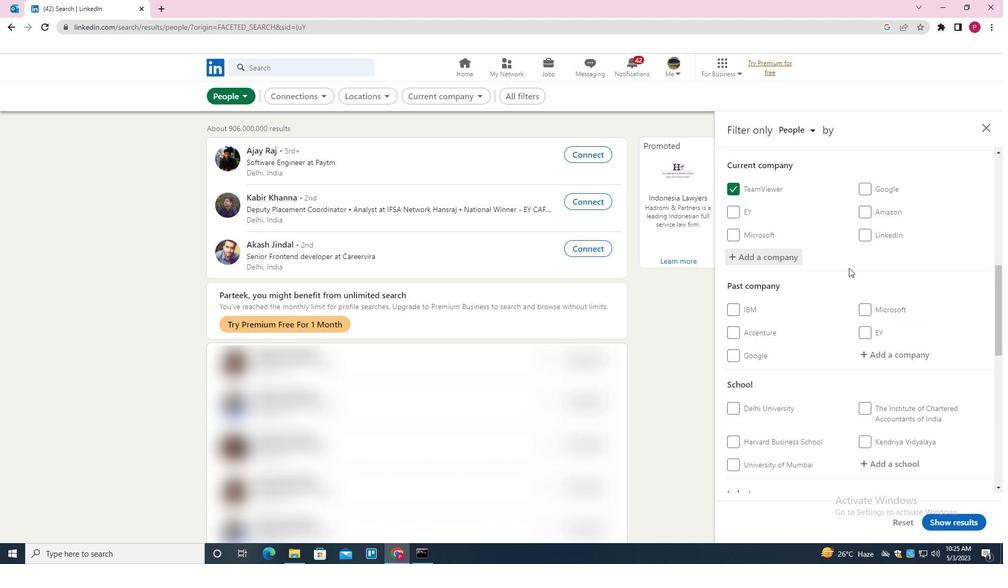 
Action: Mouse scrolled (846, 271) with delta (0, 0)
Screenshot: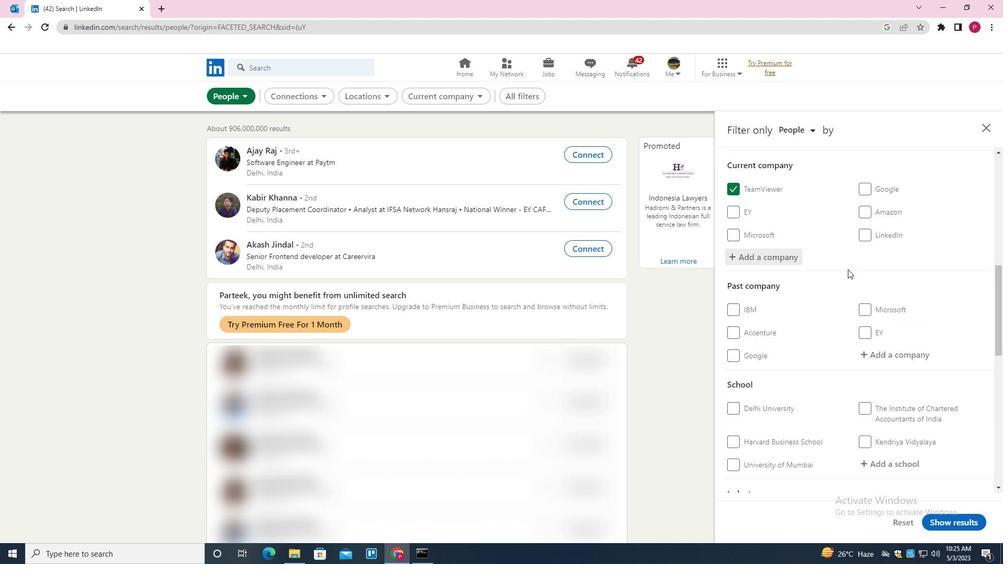 
Action: Mouse moved to (846, 273)
Screenshot: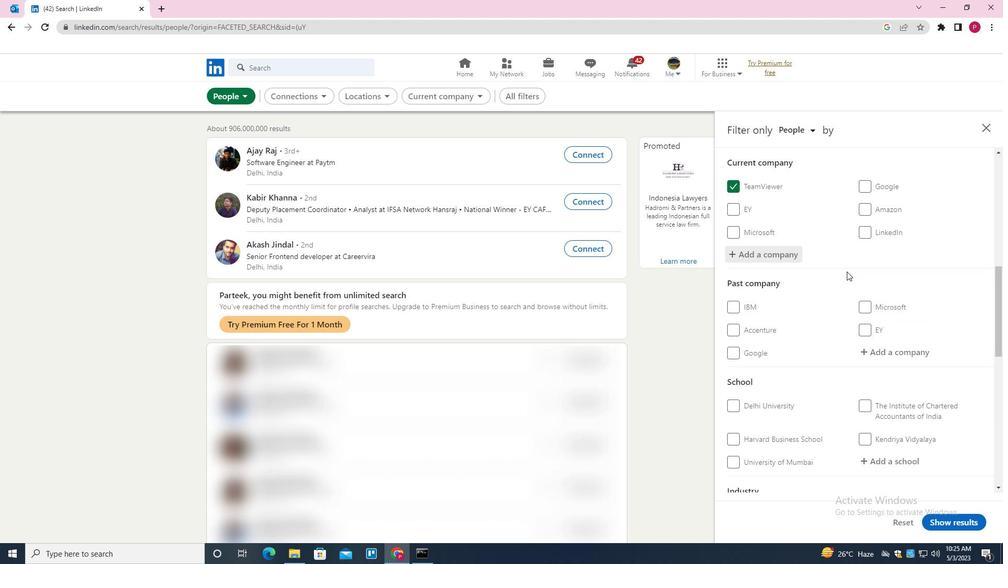 
Action: Mouse scrolled (846, 273) with delta (0, 0)
Screenshot: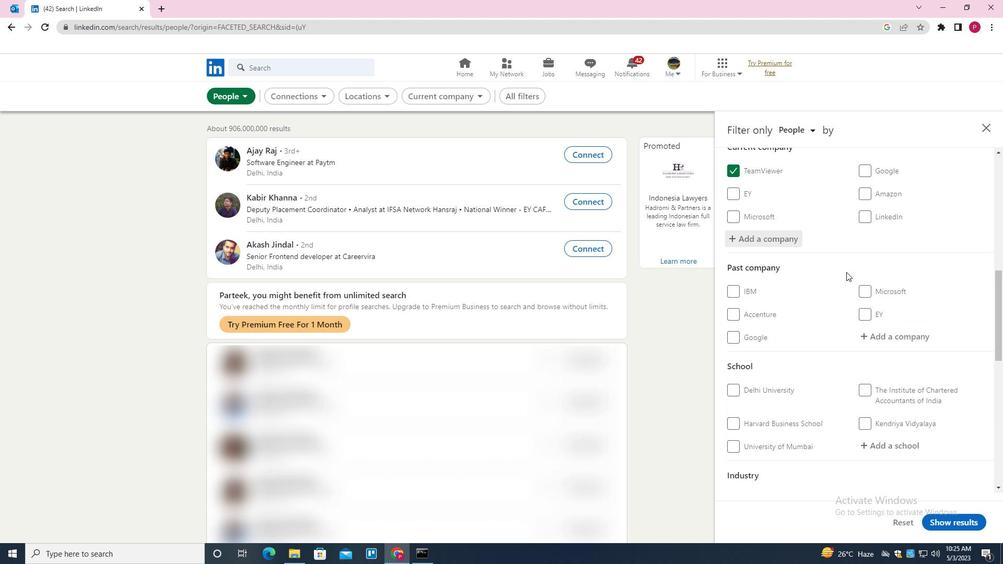 
Action: Mouse moved to (873, 255)
Screenshot: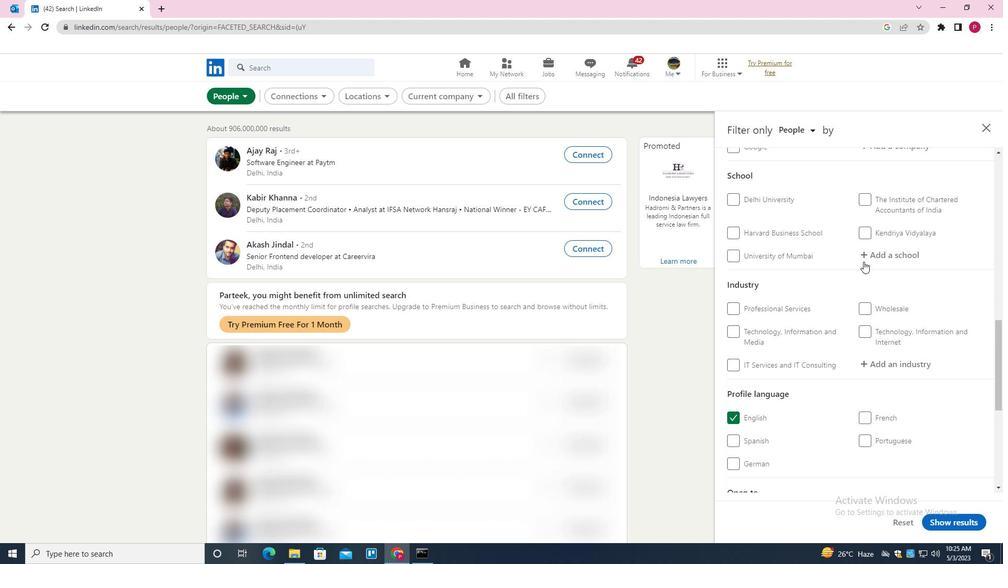 
Action: Mouse pressed left at (873, 255)
Screenshot: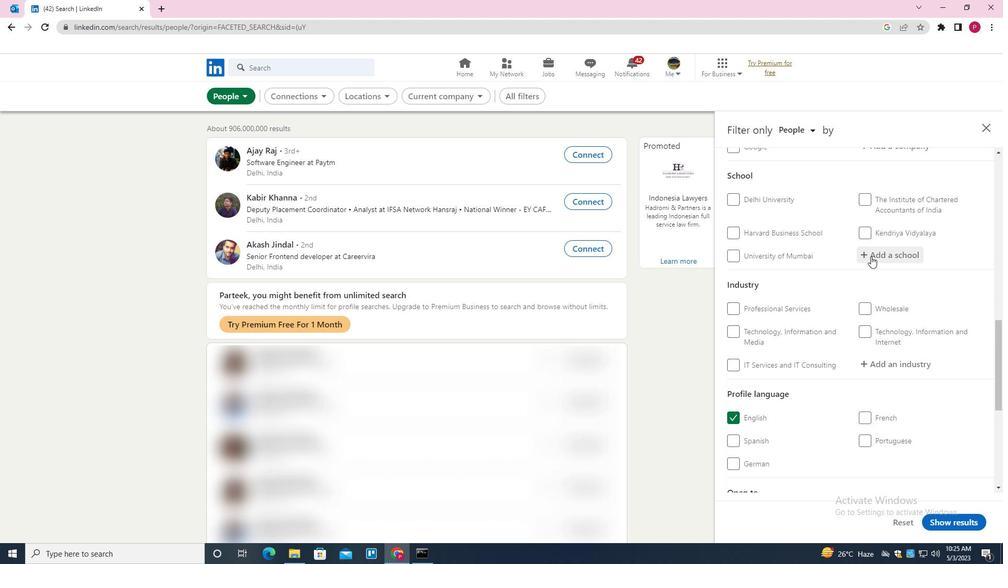 
Action: Key pressed <Key.shift><Key.shift><Key.shift>AMRAVATI<Key.space><Key.shift><Key.shift><Key.shift><Key.shift><Key.shift><Key.shift>UNIVERSITY<Key.down><Key.enter>
Screenshot: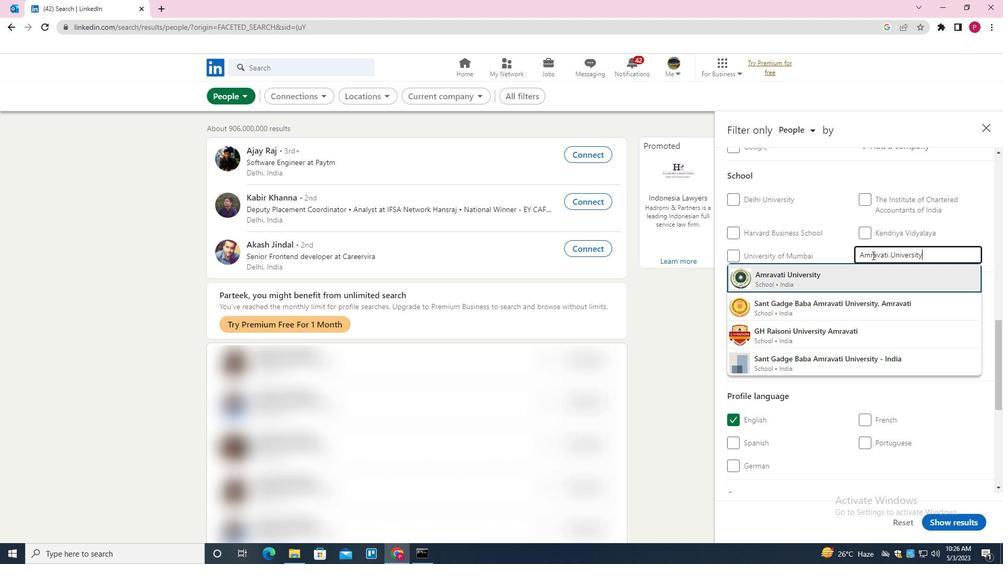 
Action: Mouse moved to (856, 279)
Screenshot: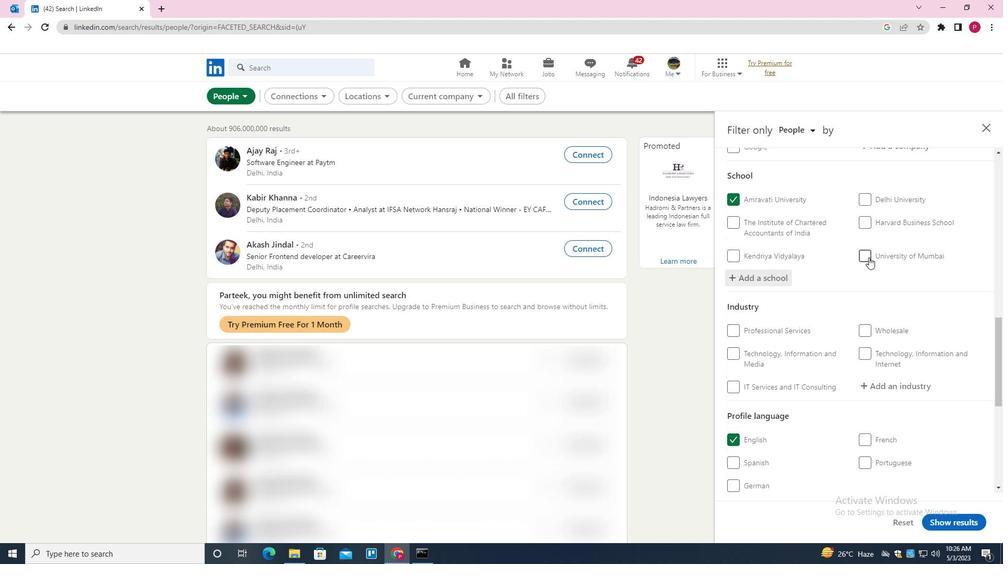 
Action: Mouse scrolled (856, 279) with delta (0, 0)
Screenshot: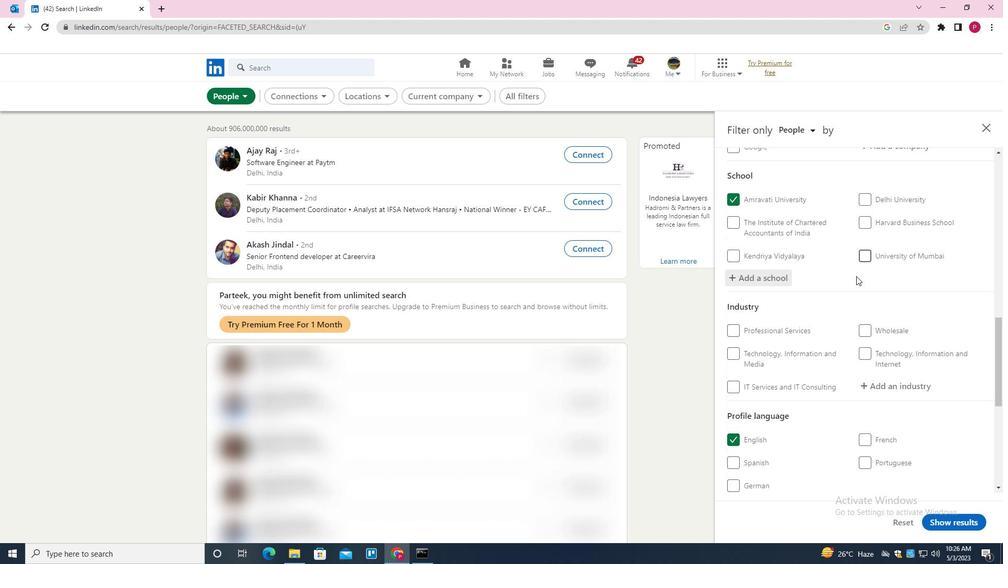 
Action: Mouse scrolled (856, 279) with delta (0, 0)
Screenshot: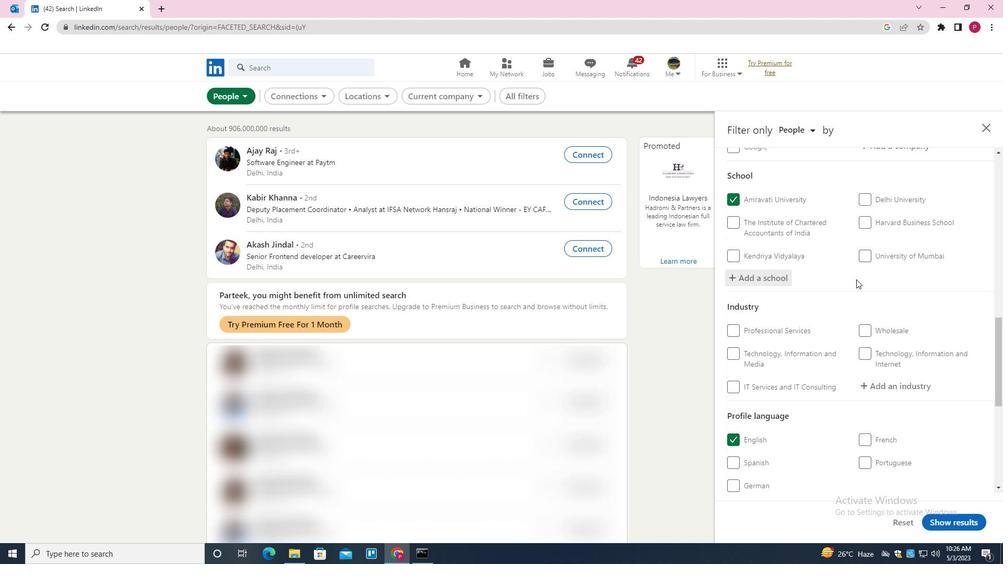
Action: Mouse moved to (856, 280)
Screenshot: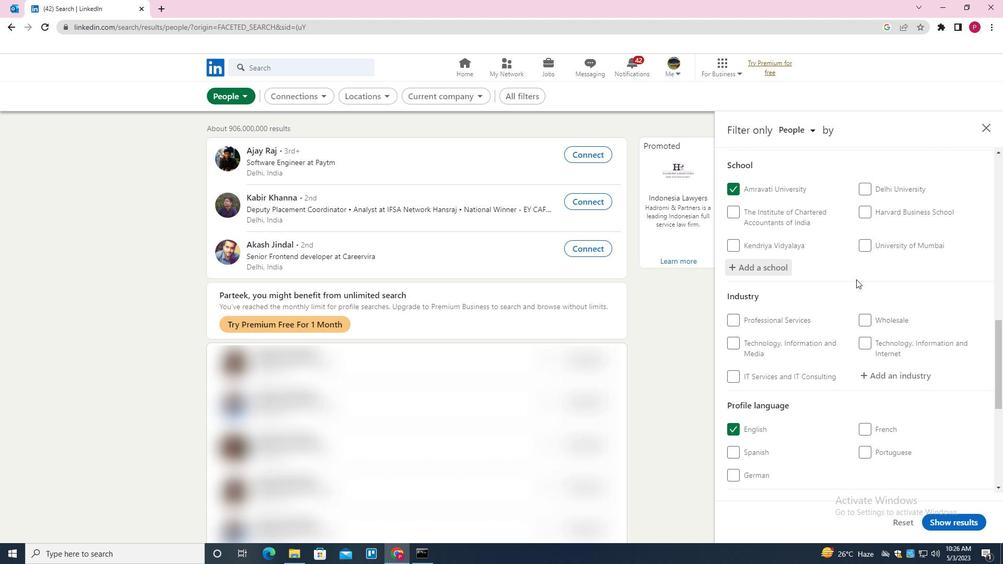 
Action: Mouse scrolled (856, 279) with delta (0, 0)
Screenshot: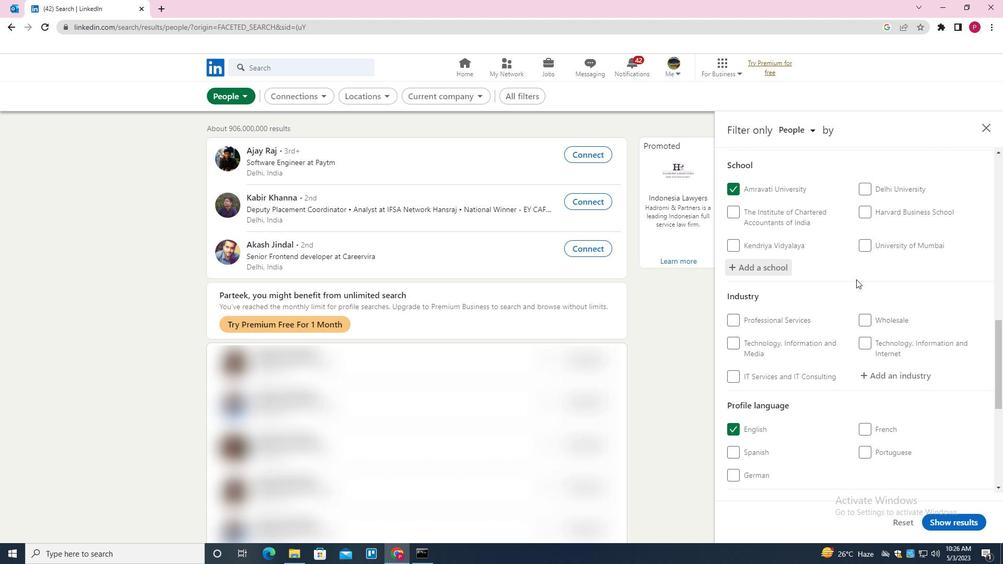 
Action: Mouse moved to (897, 230)
Screenshot: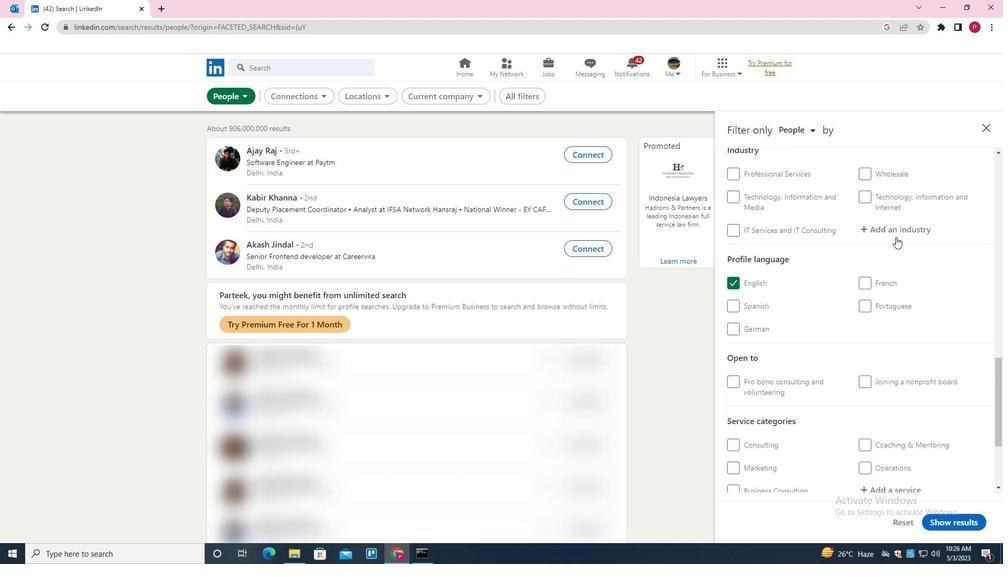 
Action: Mouse pressed left at (897, 230)
Screenshot: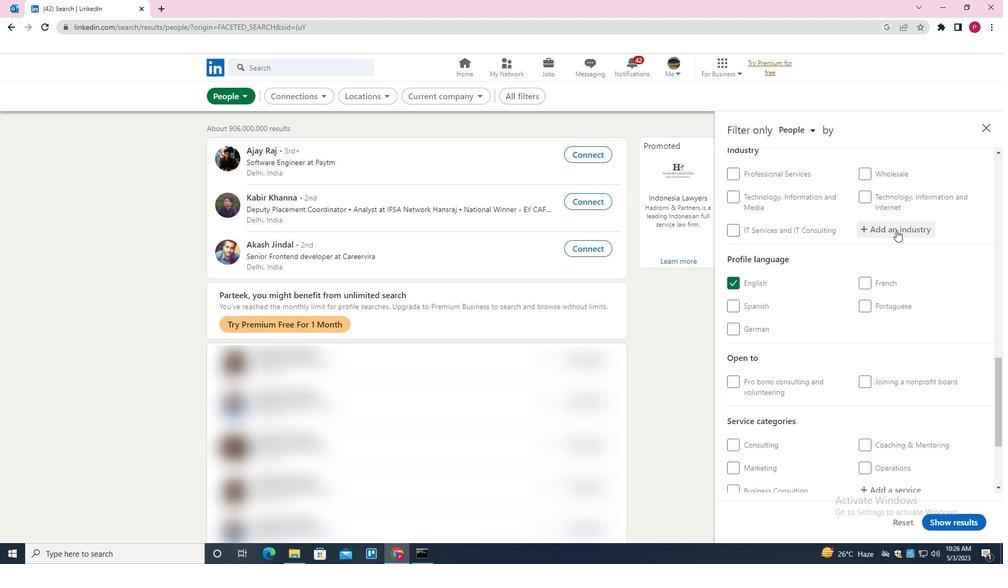 
Action: Key pressed <Key.shift>CREDIT<Key.space><Key.shift><Key.shift><Key.shift><Key.shift><Key.shift><Key.shift><Key.shift><Key.shift><Key.shift><Key.shift><Key.shift><Key.shift><Key.shift><Key.shift><Key.shift><Key.shift>INTERMEDIATION<Key.down><Key.enter>
Screenshot: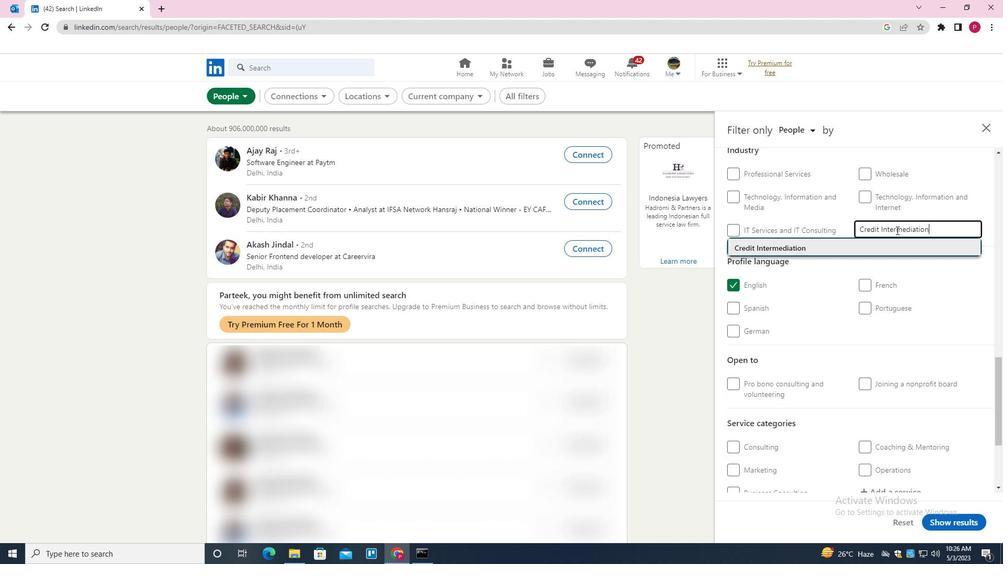 
Action: Mouse moved to (886, 293)
Screenshot: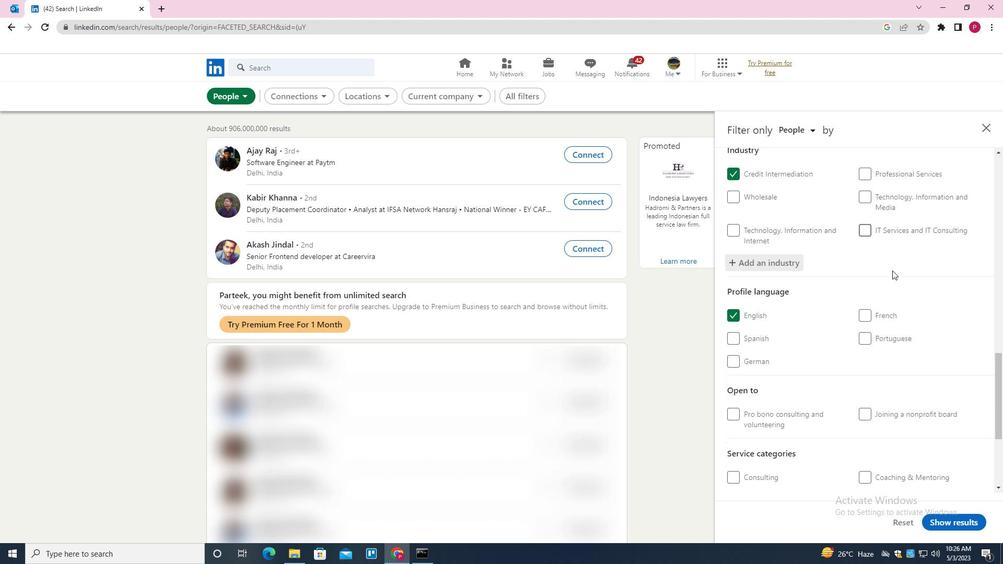 
Action: Mouse scrolled (886, 292) with delta (0, 0)
Screenshot: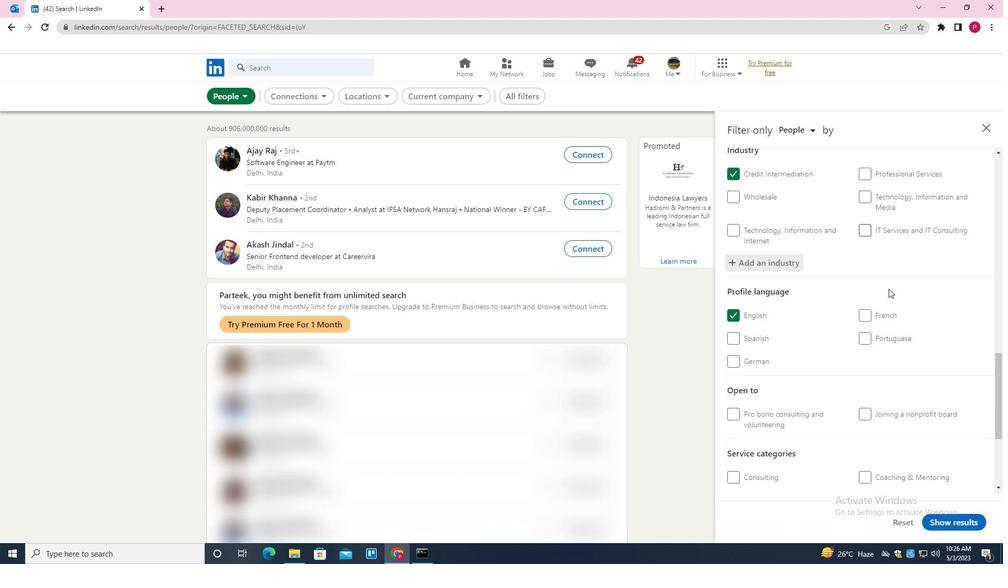 
Action: Mouse scrolled (886, 292) with delta (0, 0)
Screenshot: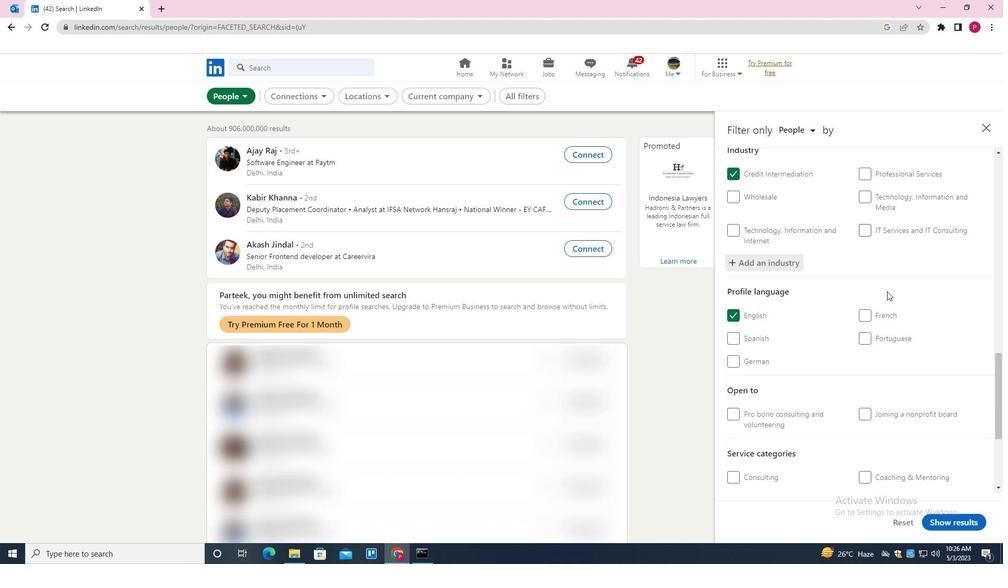 
Action: Mouse scrolled (886, 292) with delta (0, 0)
Screenshot: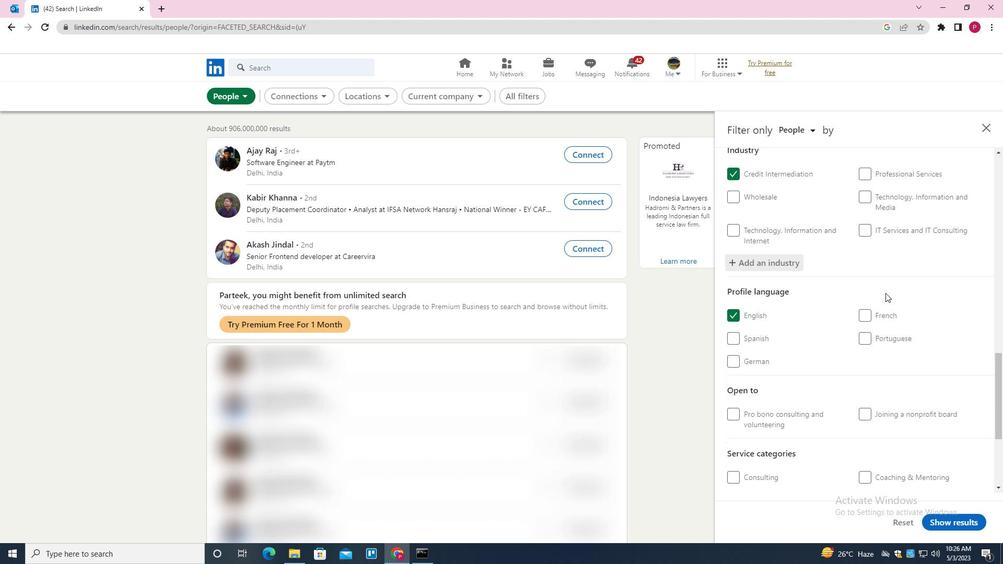 
Action: Mouse moved to (888, 361)
Screenshot: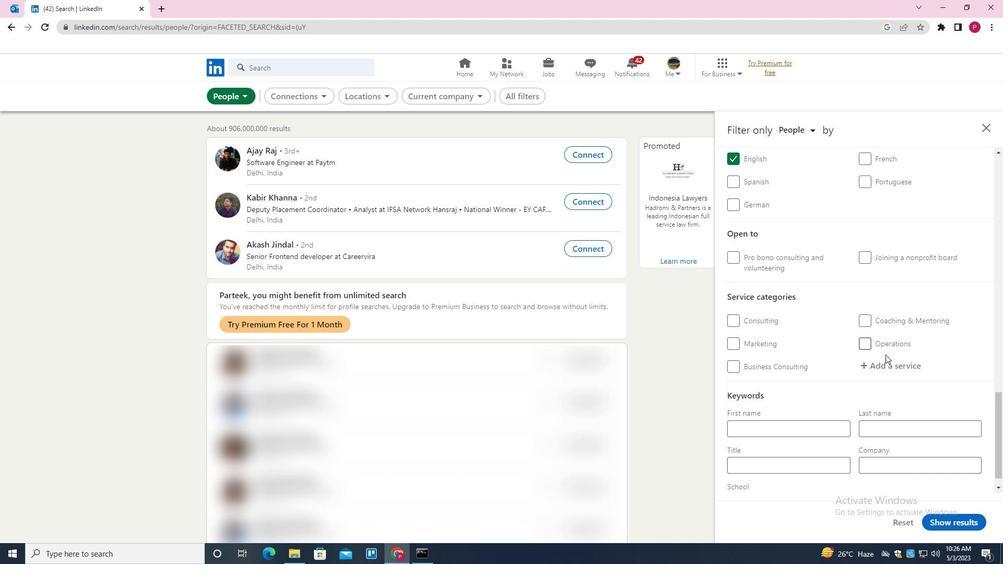 
Action: Mouse pressed left at (888, 361)
Screenshot: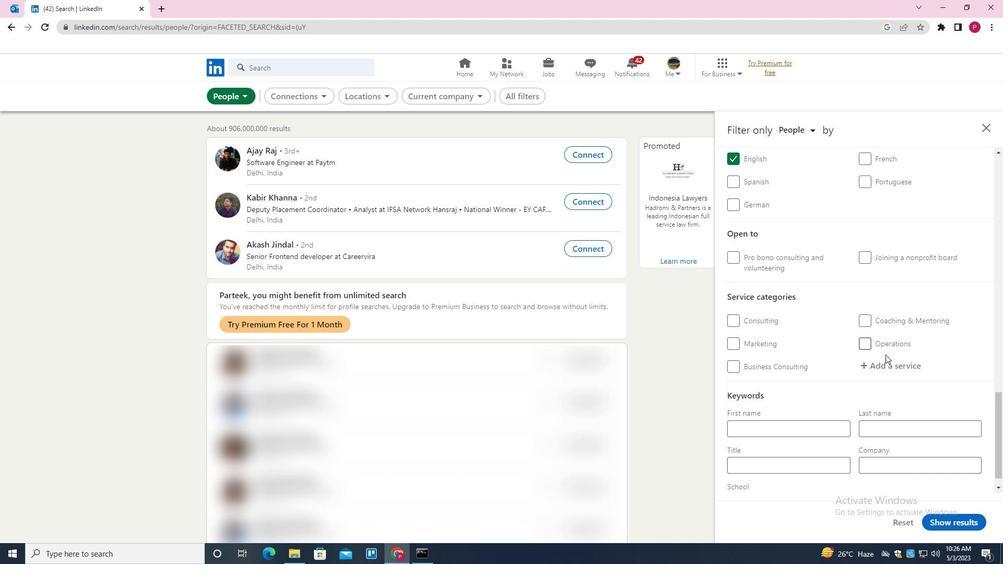 
Action: Mouse moved to (888, 362)
Screenshot: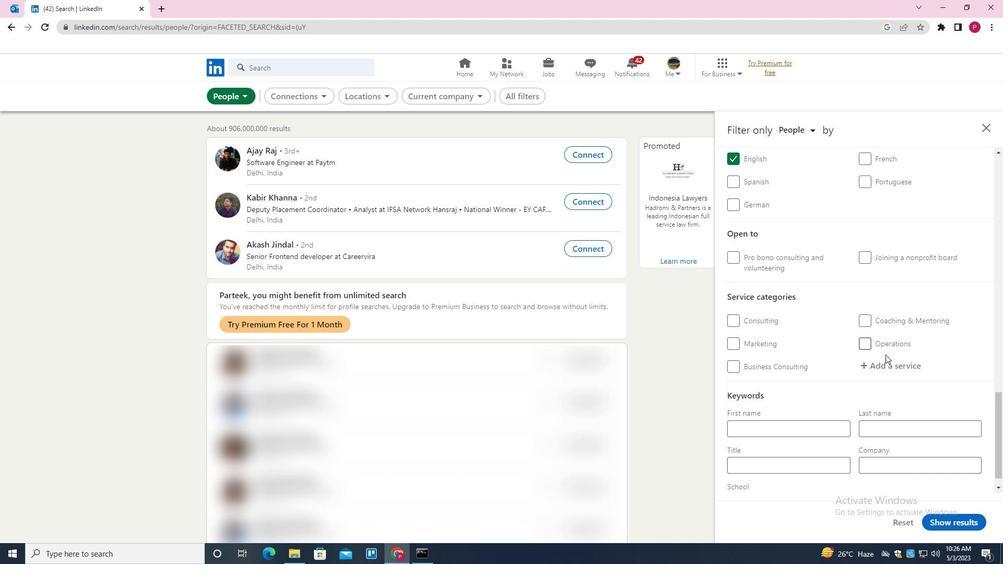 
Action: Key pressed <Key.shift><Key.shift><Key.shift><Key.shift><Key.shift><Key.shift><Key.shift><Key.shift><Key.shift><Key.shift><Key.shift><Key.shift><Key.shift><Key.shift><Key.shift><Key.shift><Key.shift><Key.shift><Key.shift>MORTGAGE<Key.space><Key.shift>LENDING<Key.down><Key.enter>
Screenshot: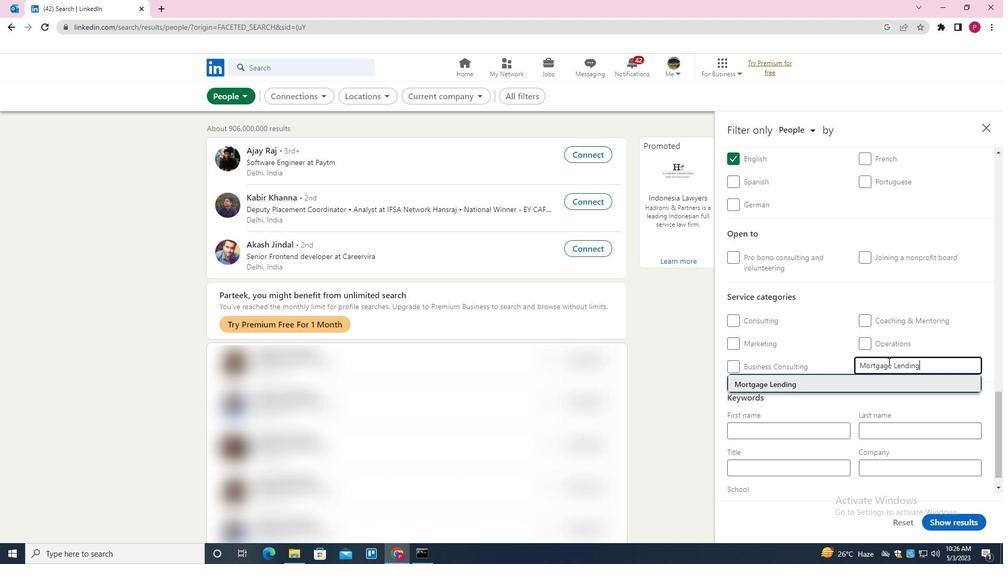 
Action: Mouse moved to (886, 367)
Screenshot: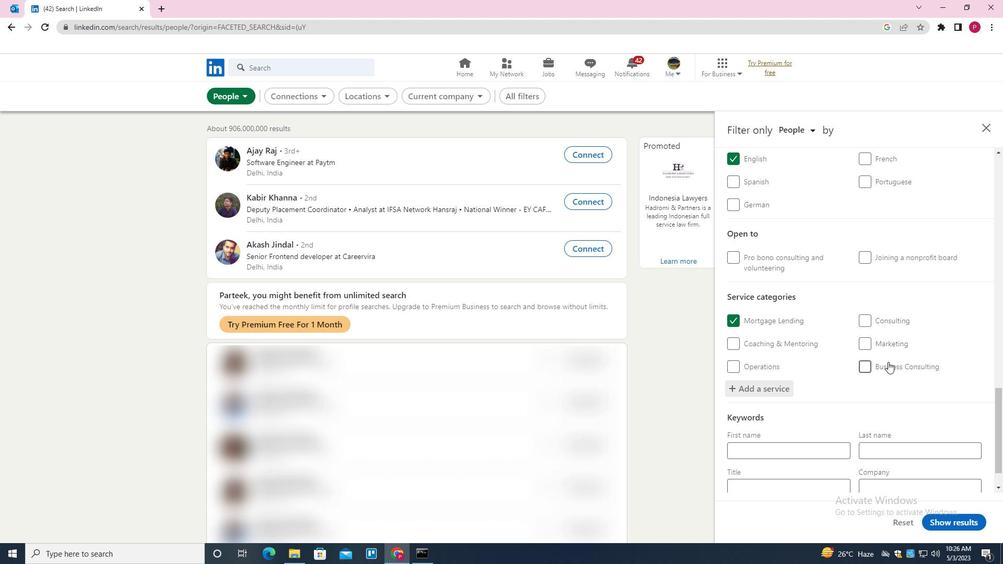 
Action: Mouse scrolled (886, 367) with delta (0, 0)
Screenshot: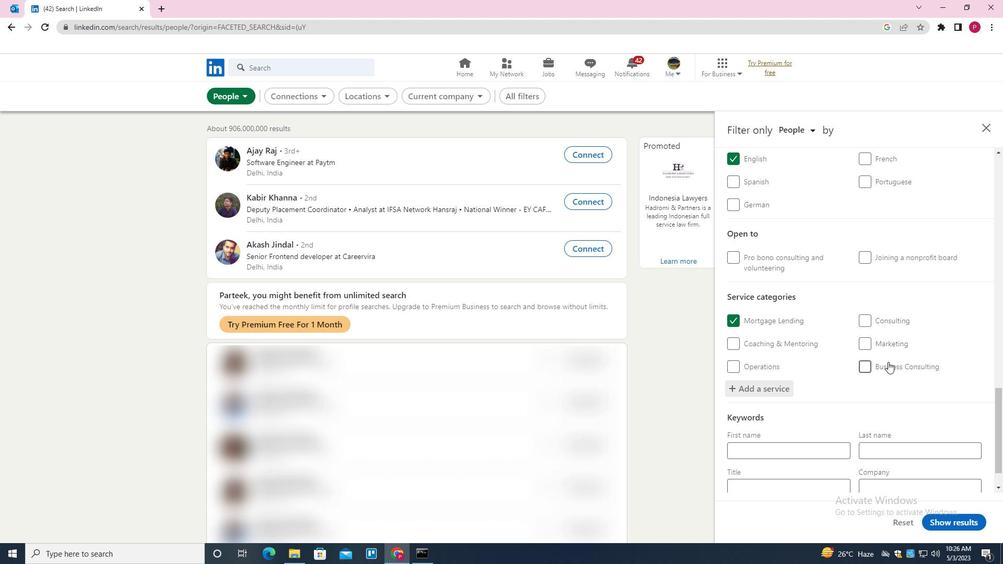 
Action: Mouse moved to (883, 377)
Screenshot: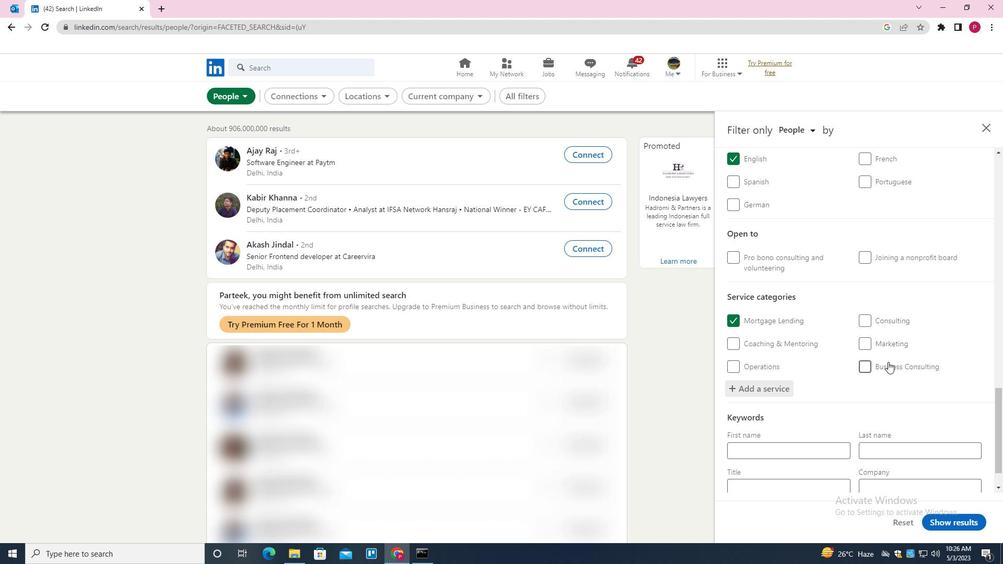 
Action: Mouse scrolled (883, 376) with delta (0, 0)
Screenshot: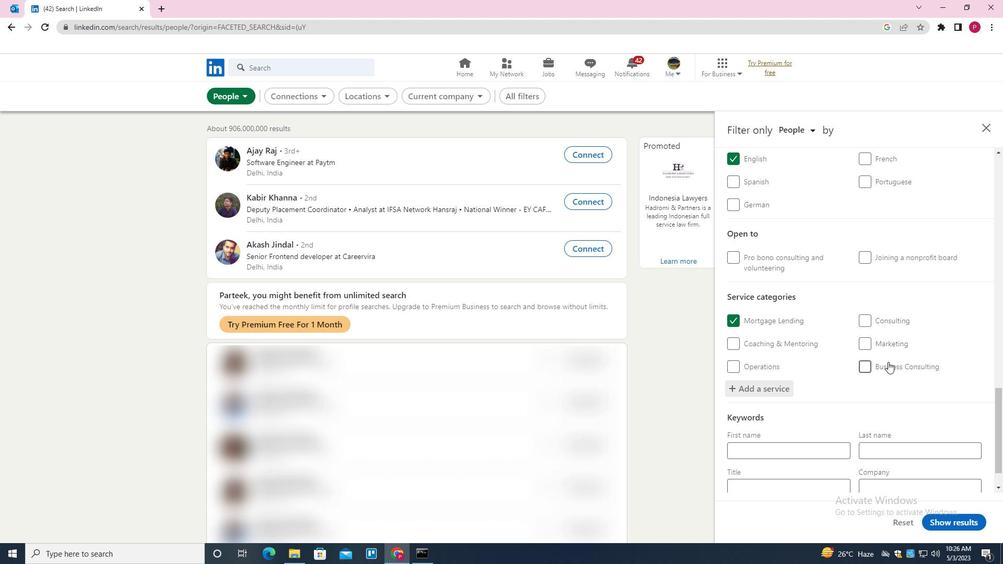 
Action: Mouse moved to (883, 385)
Screenshot: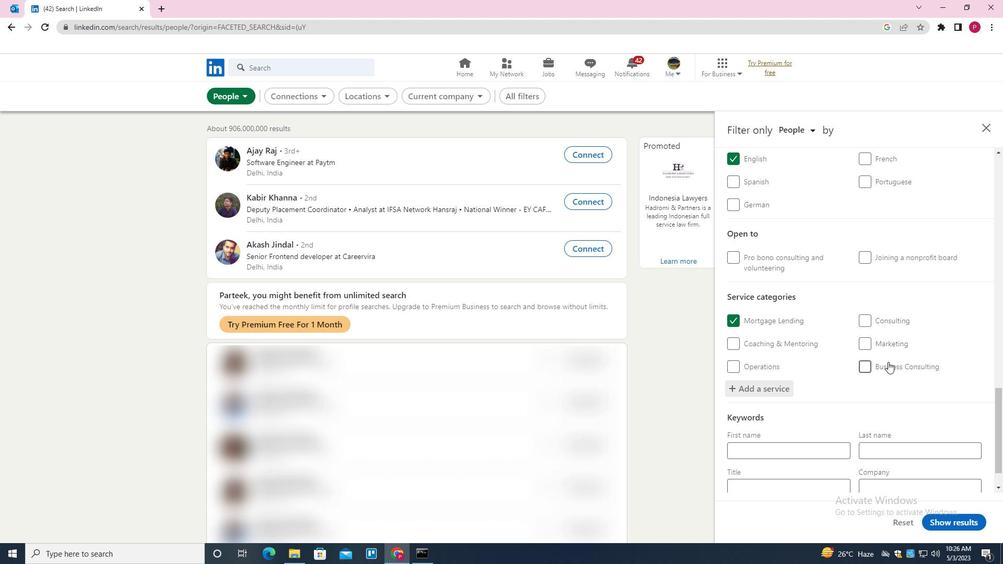 
Action: Mouse scrolled (883, 384) with delta (0, 0)
Screenshot: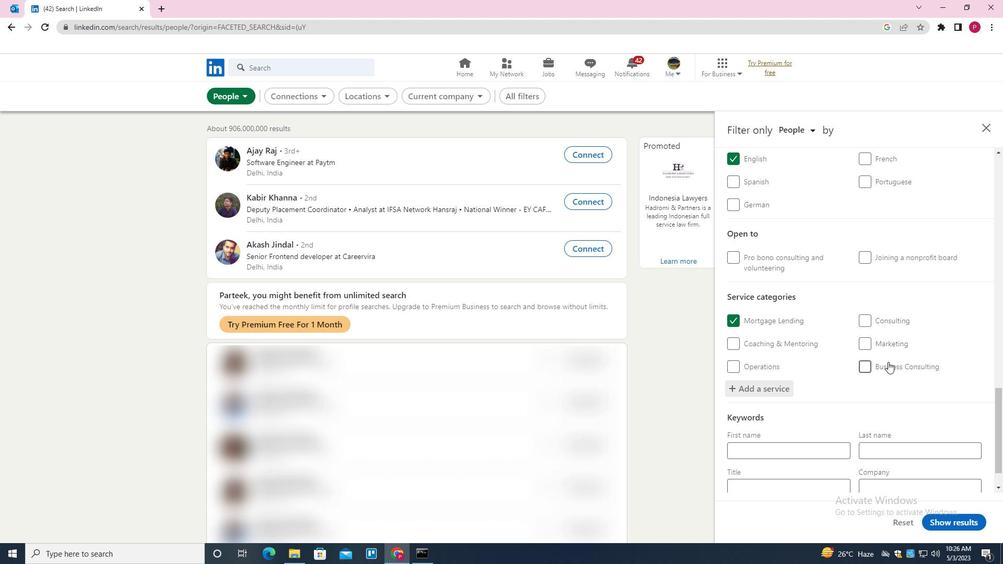 
Action: Mouse moved to (883, 398)
Screenshot: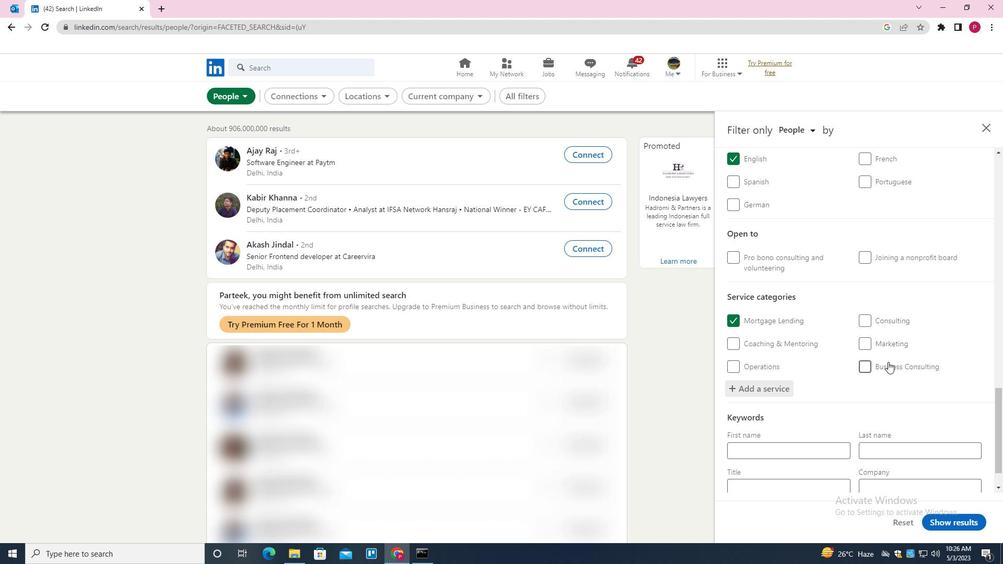 
Action: Mouse scrolled (883, 398) with delta (0, 0)
Screenshot: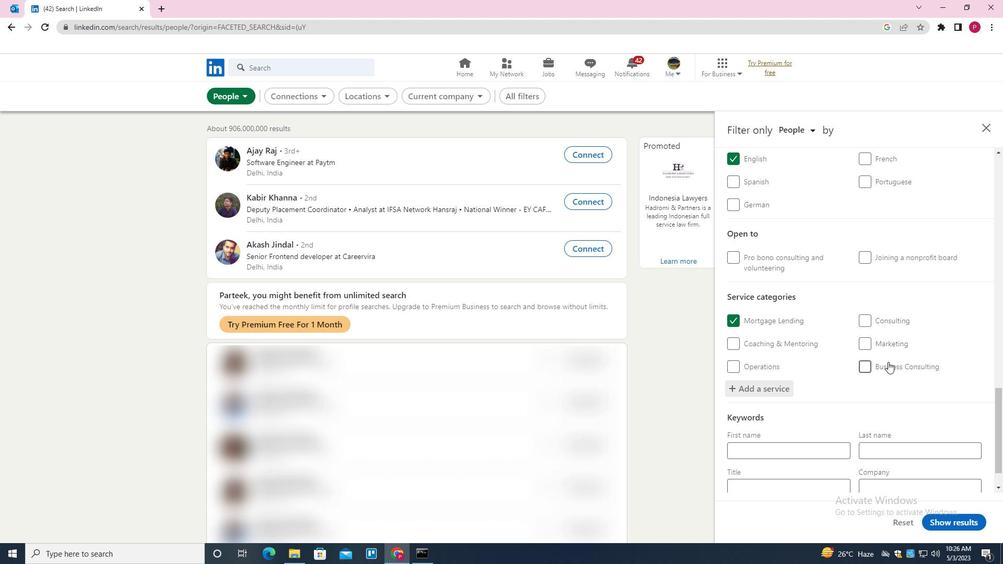 
Action: Mouse moved to (880, 415)
Screenshot: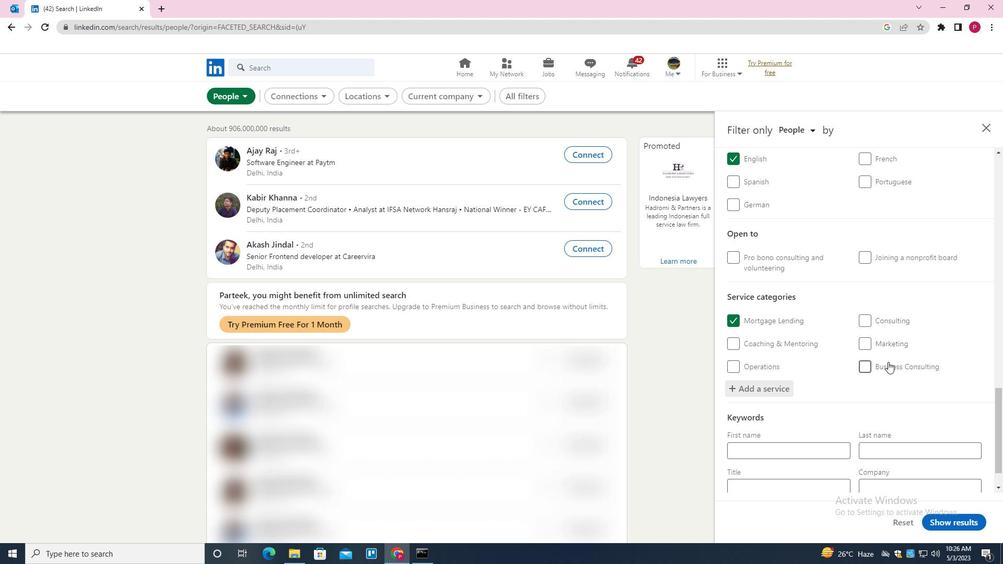 
Action: Mouse scrolled (880, 414) with delta (0, 0)
Screenshot: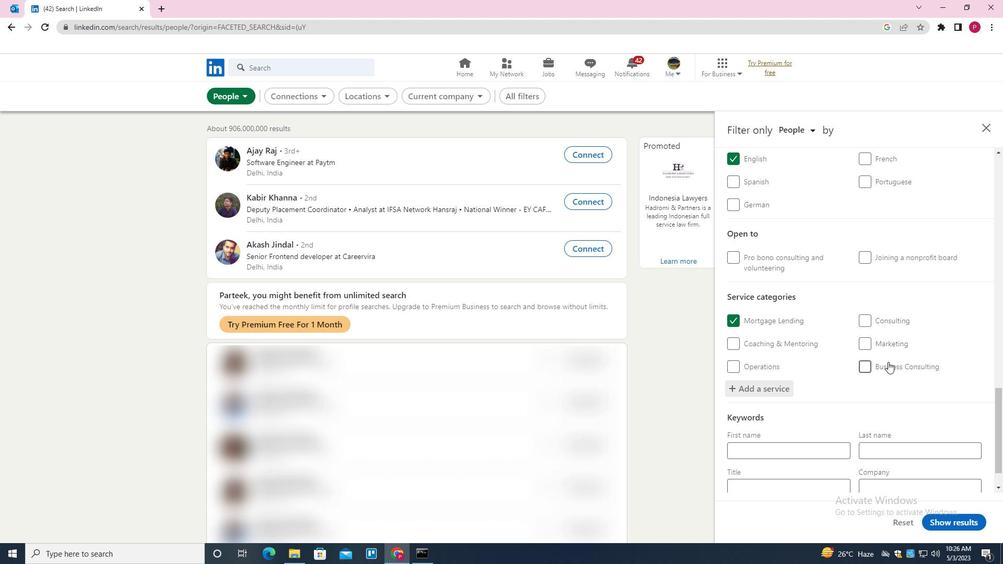 
Action: Mouse moved to (844, 447)
Screenshot: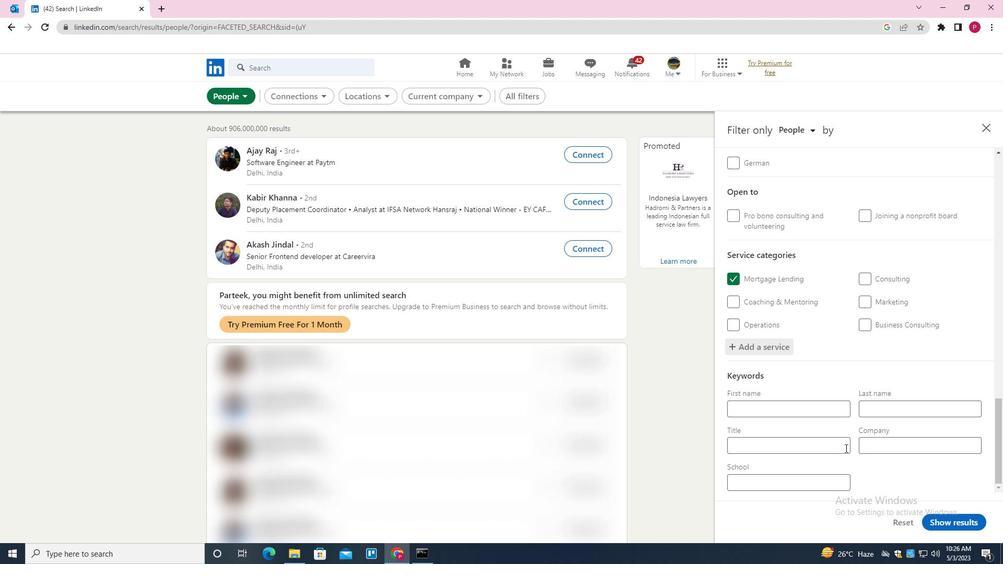 
Action: Mouse pressed left at (844, 447)
Screenshot: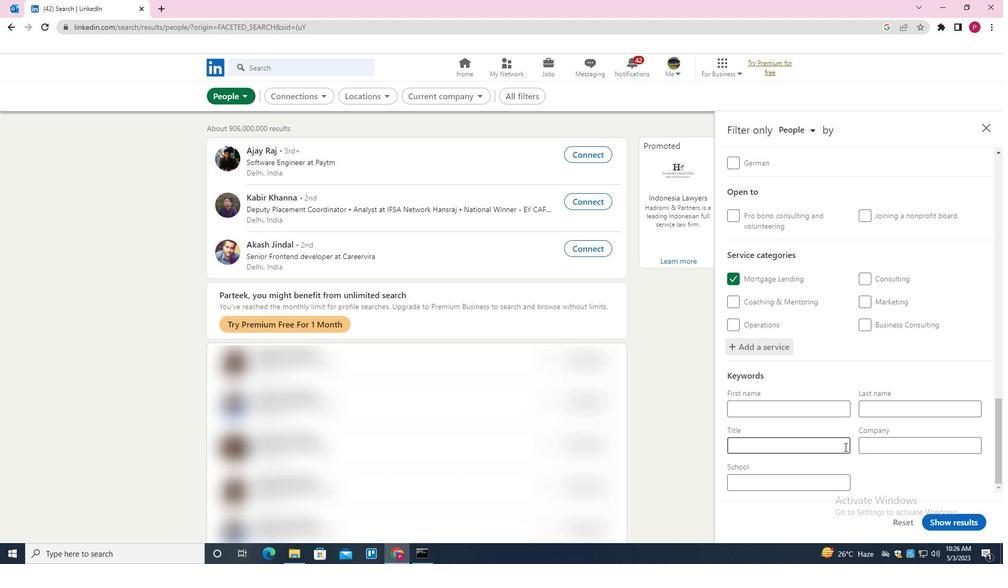 
Action: Key pressed <Key.shift><Key.shift><Key.shift><Key.shift><Key.shift><Key.shift><Key.shift><Key.shift><Key.shift><Key.shift><Key.shift>WAITER/<Key.shift><Key.shift><Key.shift><Key.shift><Key.shift><Key.shift><Key.shift><Key.shift><Key.shift><Key.shift><Key.shift><Key.shift><Key.shift><Key.shift><Key.shift><Key.shift><Key.shift>WAITRESS
Screenshot: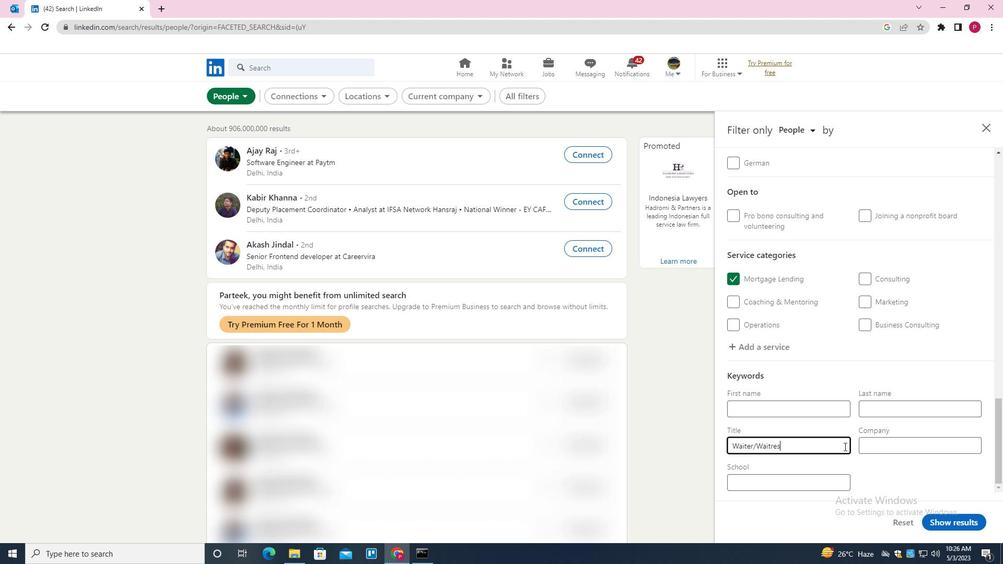 
Action: Mouse moved to (956, 521)
Screenshot: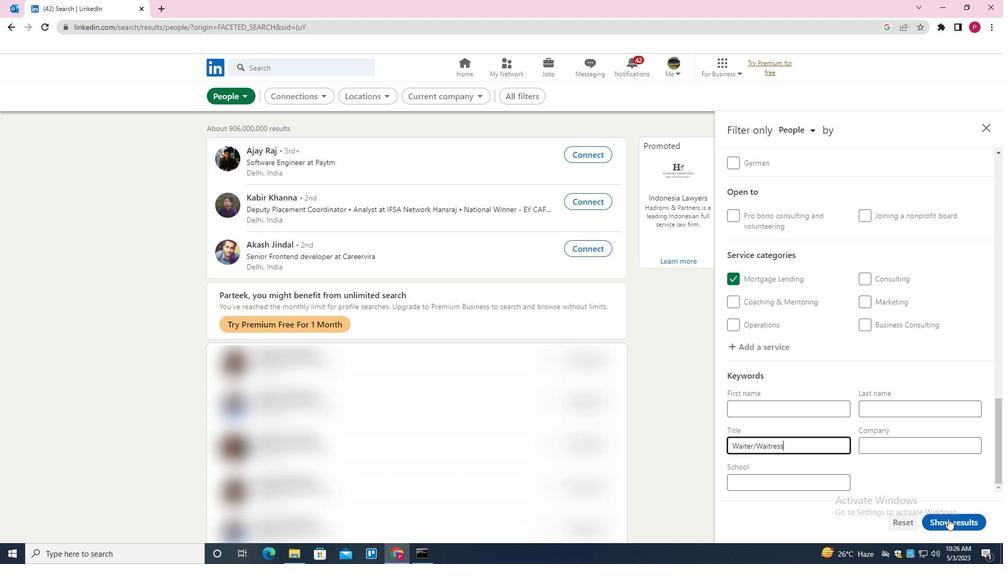 
Action: Mouse pressed left at (956, 521)
Screenshot: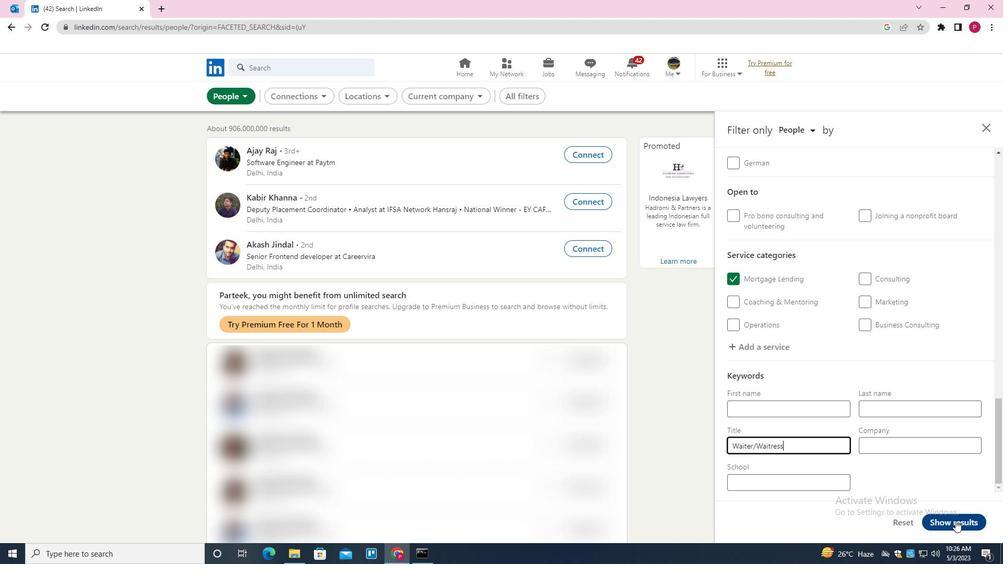 
Action: Mouse moved to (479, 198)
Screenshot: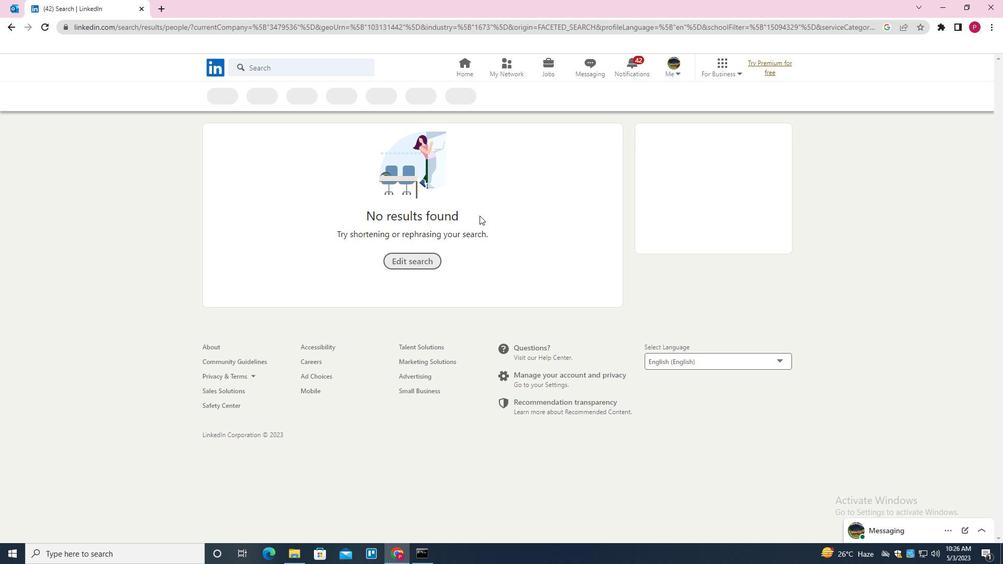 
